 Task: Find connections with filter location Kharsia with filter topic #entrepreneursmindsetwith filter profile language French with filter current company Bayer with filter school K. K. Wagh Polytechnic with filter industry Community Development and Urban Planning with filter service category Headshot Photography with filter keywords title B2B Sales Specialist
Action: Mouse moved to (302, 195)
Screenshot: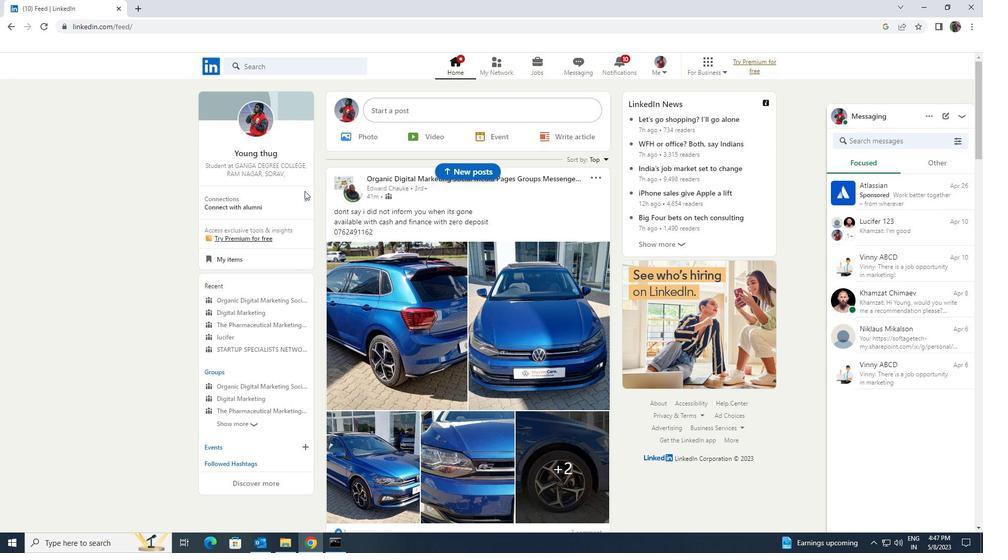 
Action: Mouse pressed left at (302, 195)
Screenshot: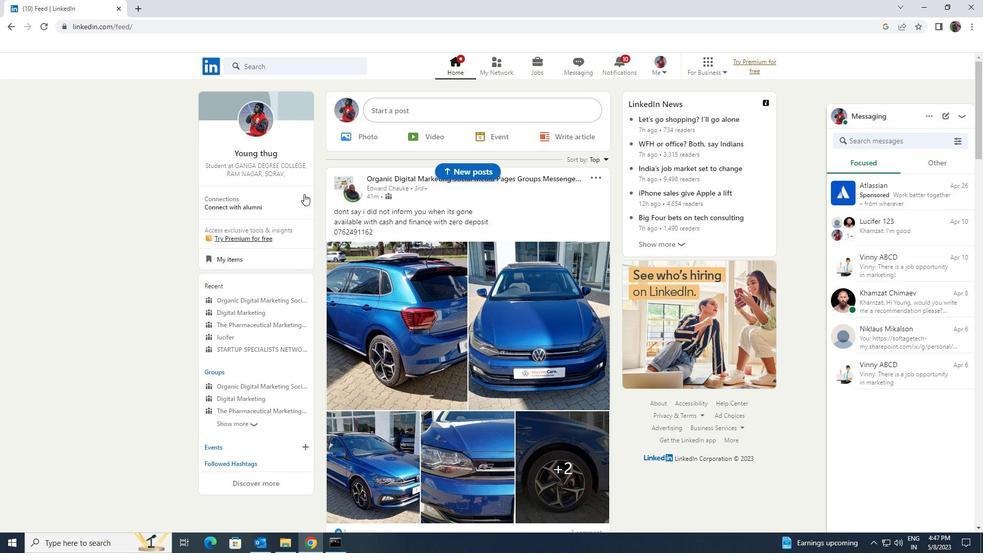 
Action: Mouse moved to (299, 129)
Screenshot: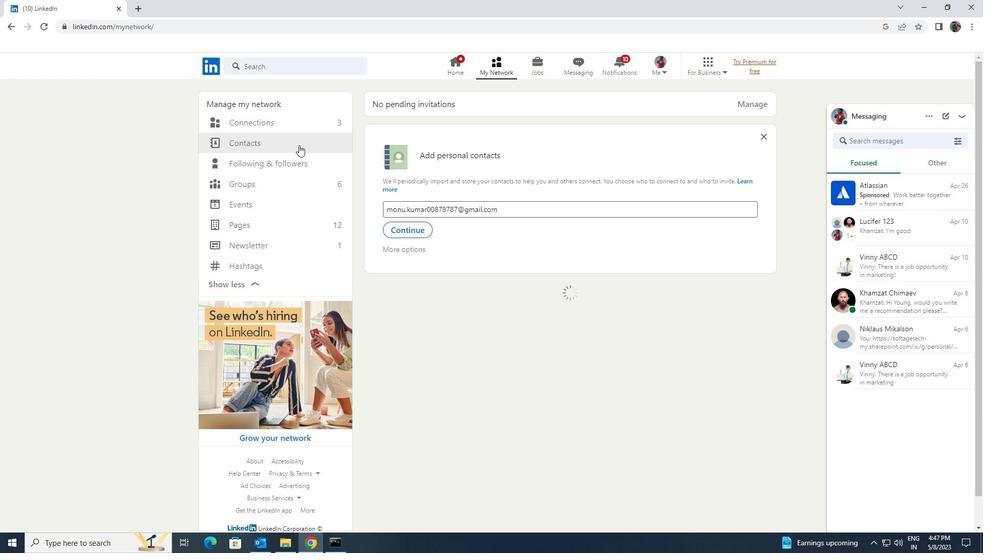
Action: Mouse pressed left at (299, 129)
Screenshot: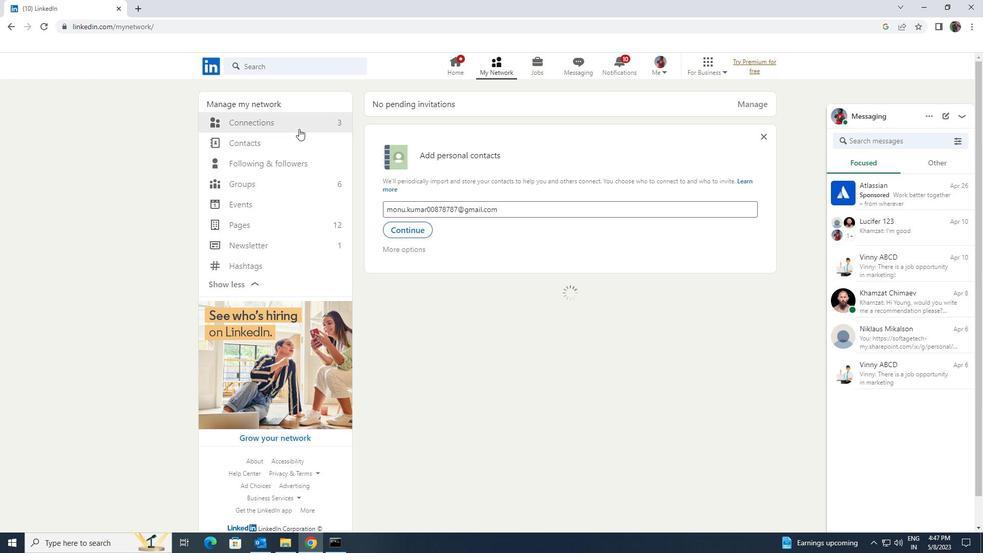 
Action: Mouse moved to (299, 125)
Screenshot: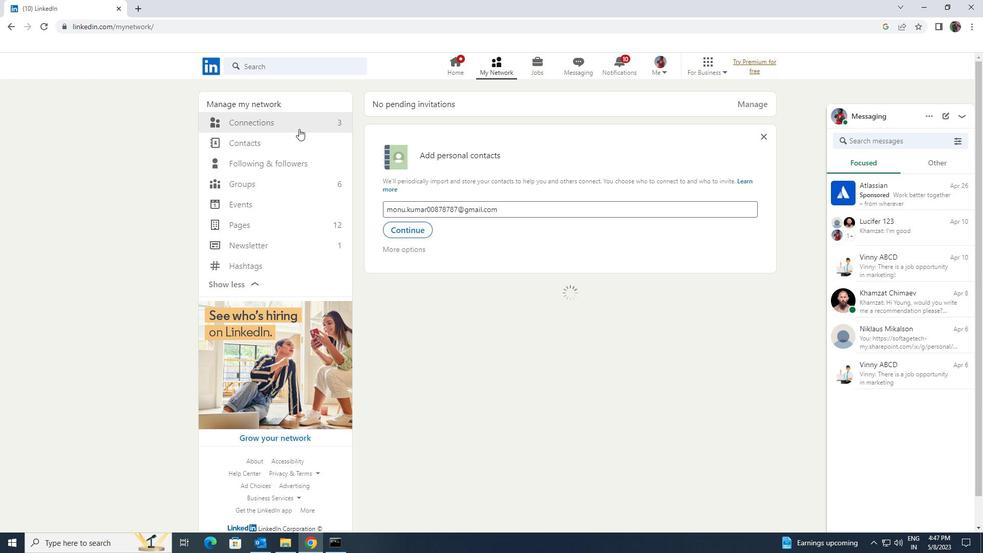 
Action: Mouse pressed left at (299, 125)
Screenshot: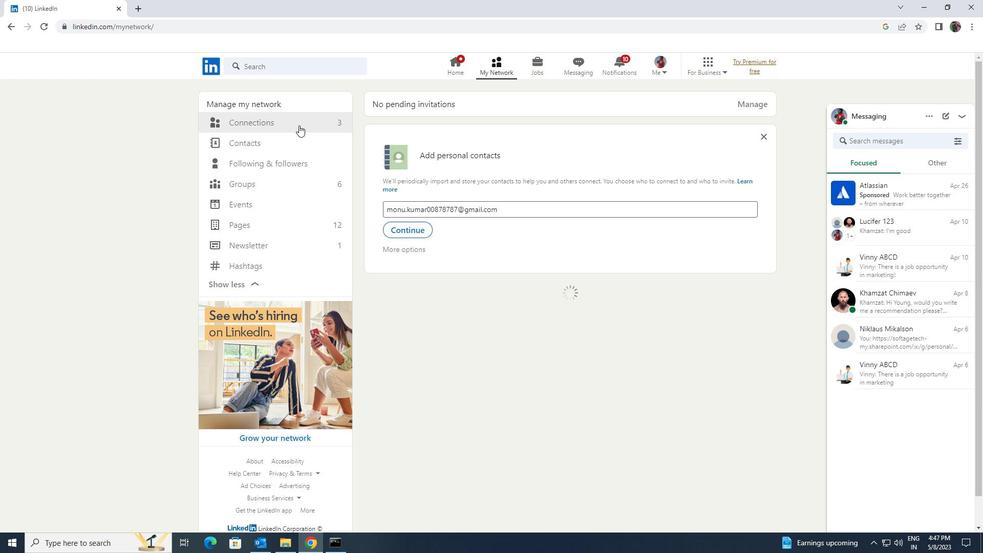 
Action: Mouse moved to (543, 124)
Screenshot: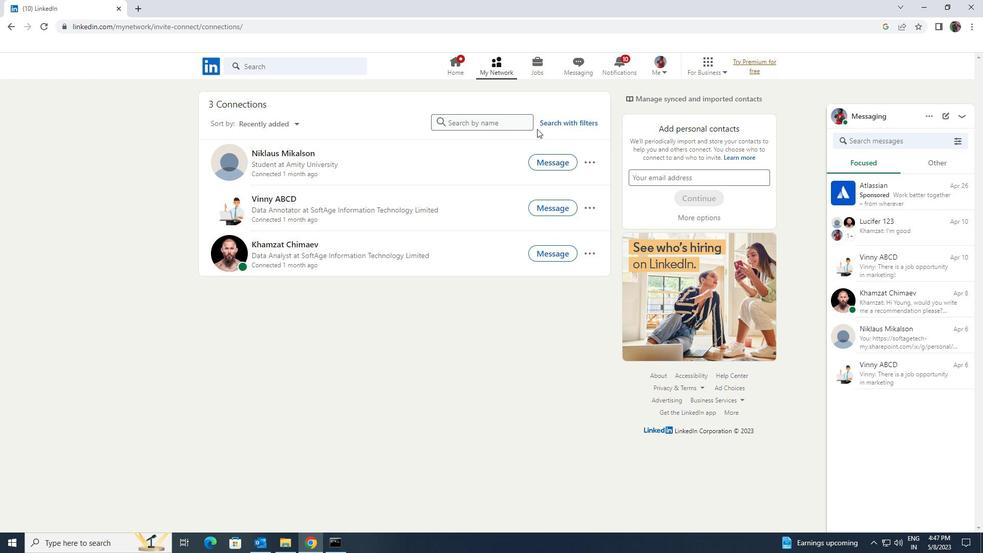 
Action: Mouse pressed left at (543, 124)
Screenshot: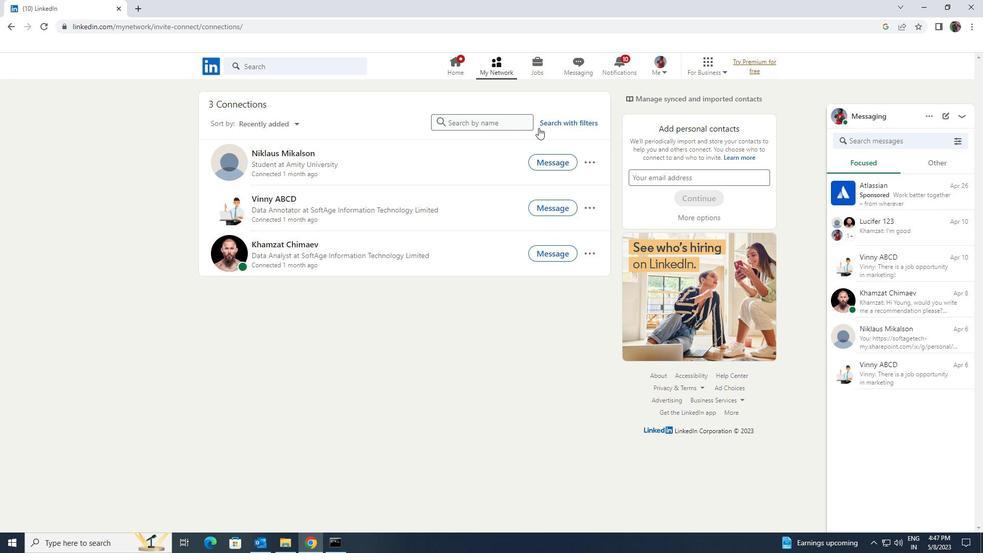 
Action: Mouse moved to (520, 97)
Screenshot: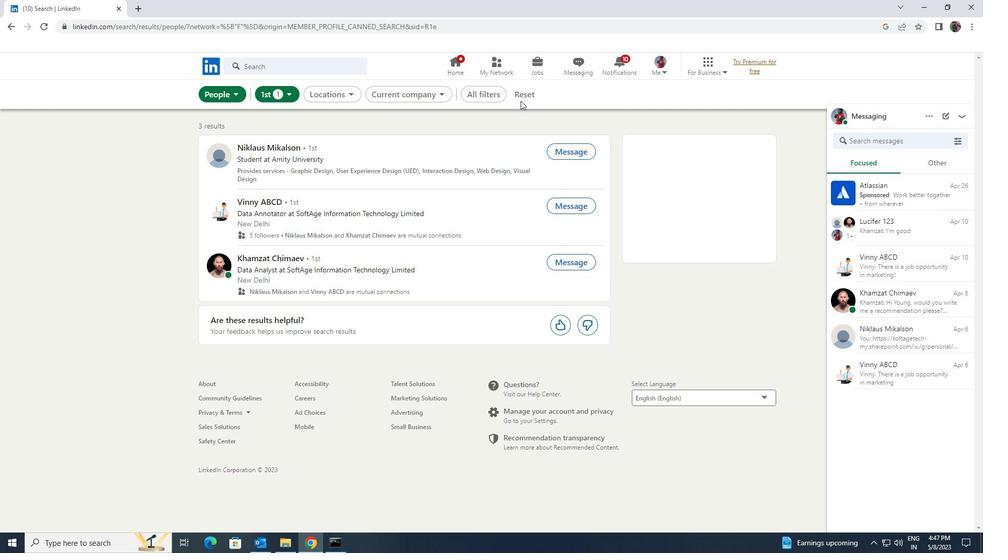 
Action: Mouse pressed left at (520, 97)
Screenshot: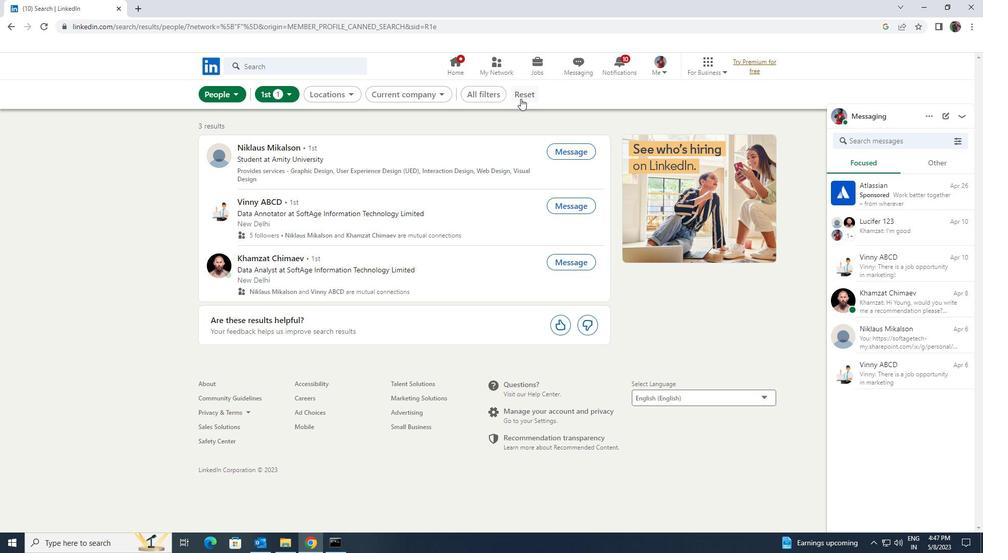 
Action: Mouse moved to (497, 98)
Screenshot: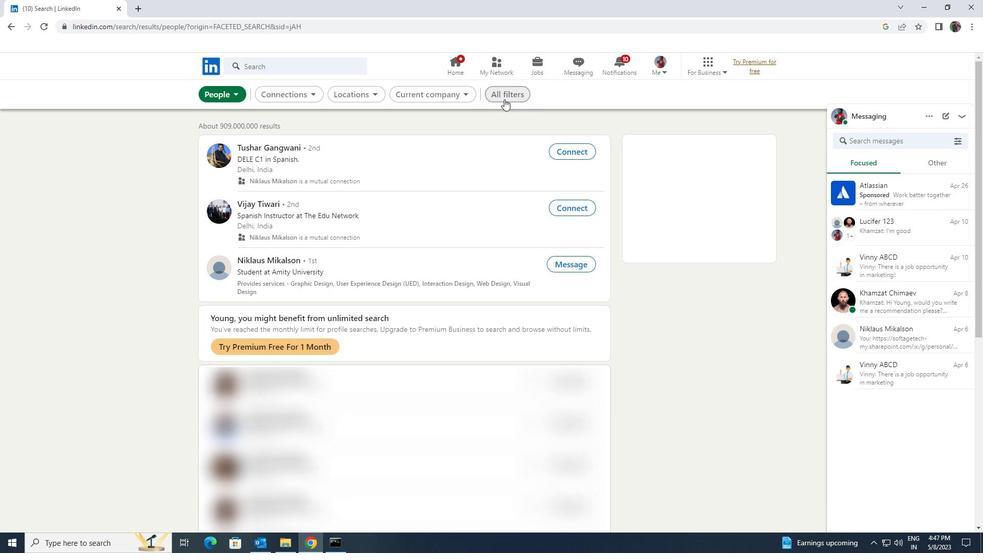 
Action: Mouse pressed left at (497, 98)
Screenshot: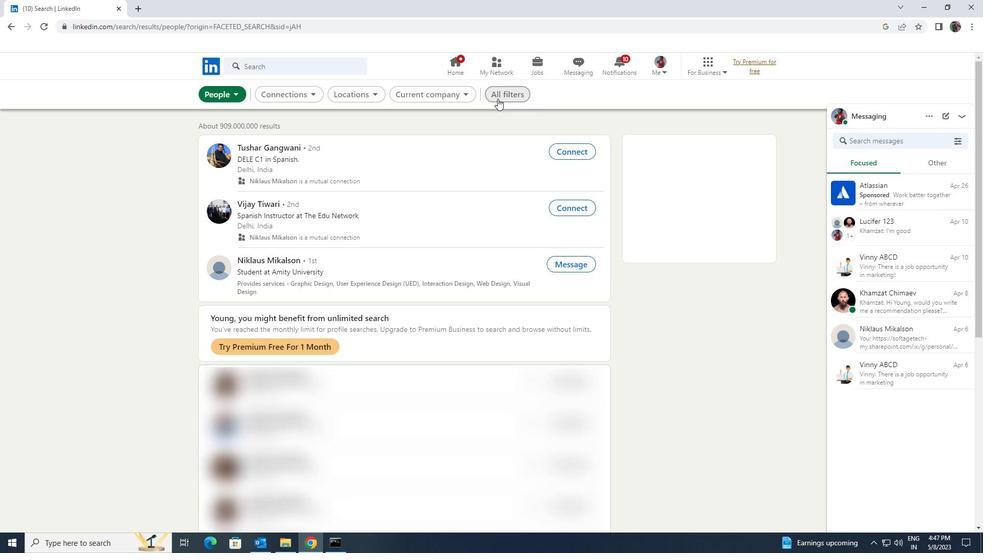 
Action: Mouse moved to (863, 403)
Screenshot: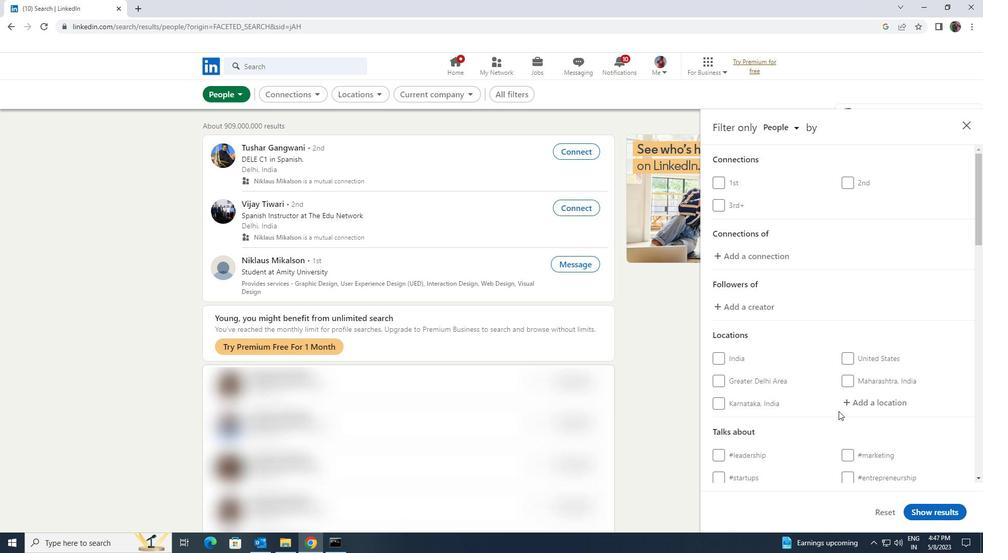 
Action: Mouse pressed left at (863, 403)
Screenshot: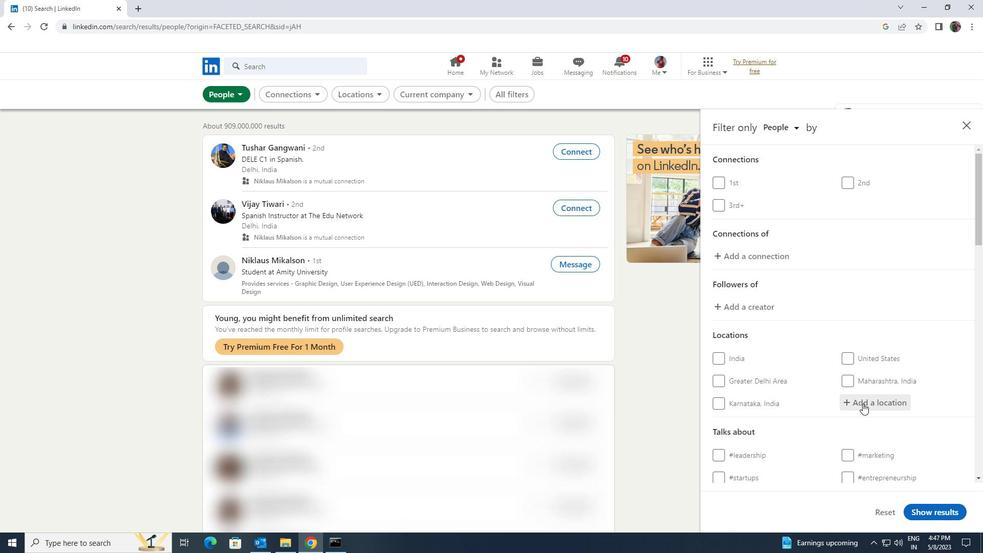 
Action: Key pressed <Key.shift><Key.shift>KHARIS<Key.backspace><Key.backspace>S
Screenshot: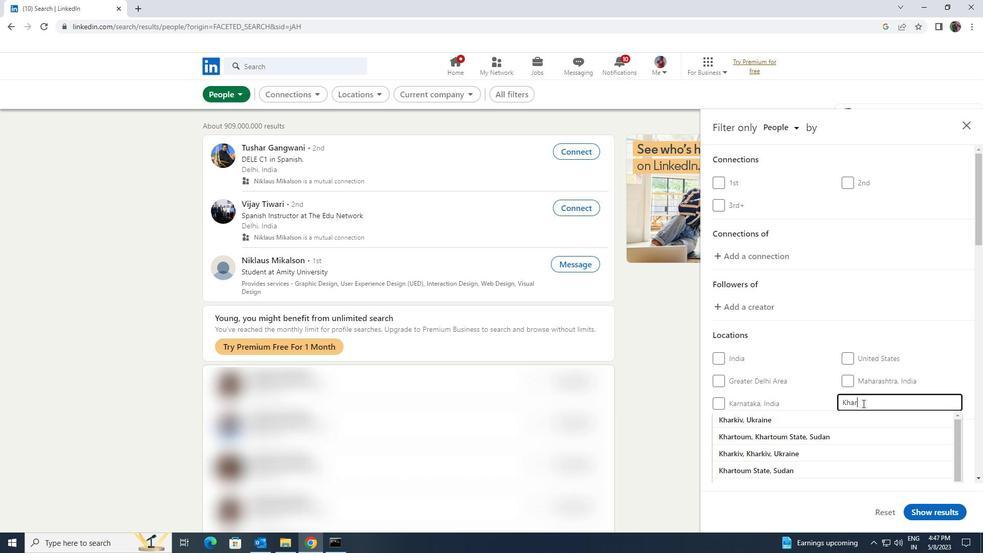 
Action: Mouse moved to (860, 413)
Screenshot: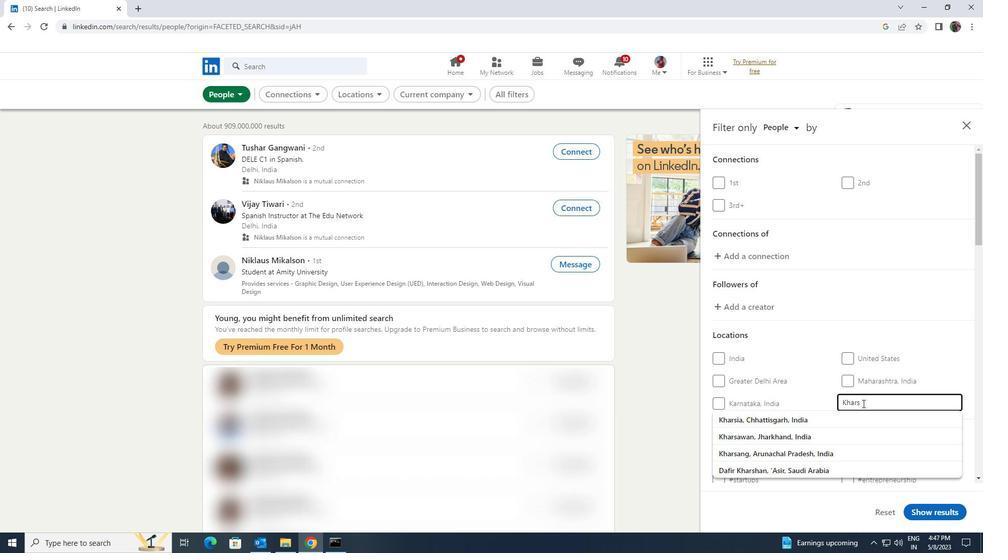 
Action: Mouse pressed left at (860, 413)
Screenshot: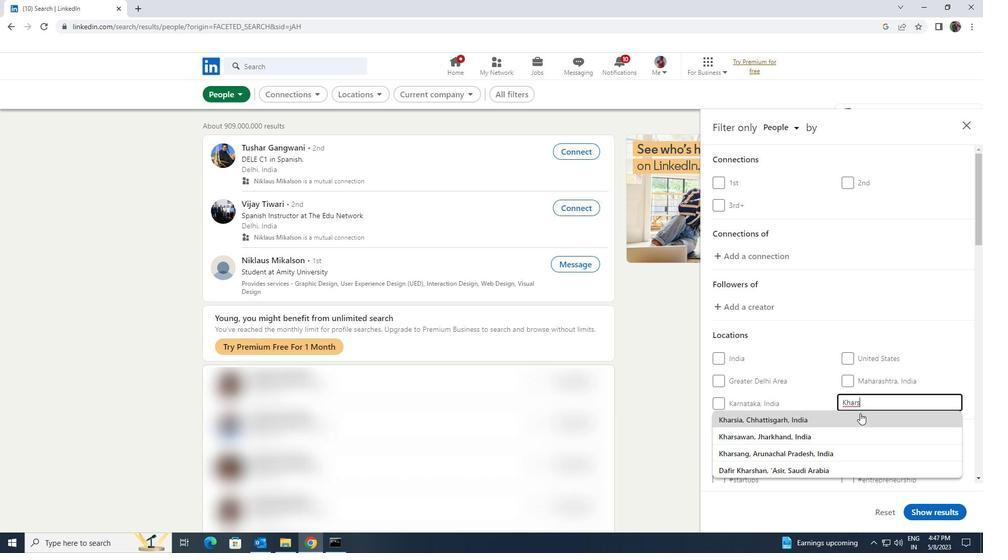
Action: Mouse moved to (857, 412)
Screenshot: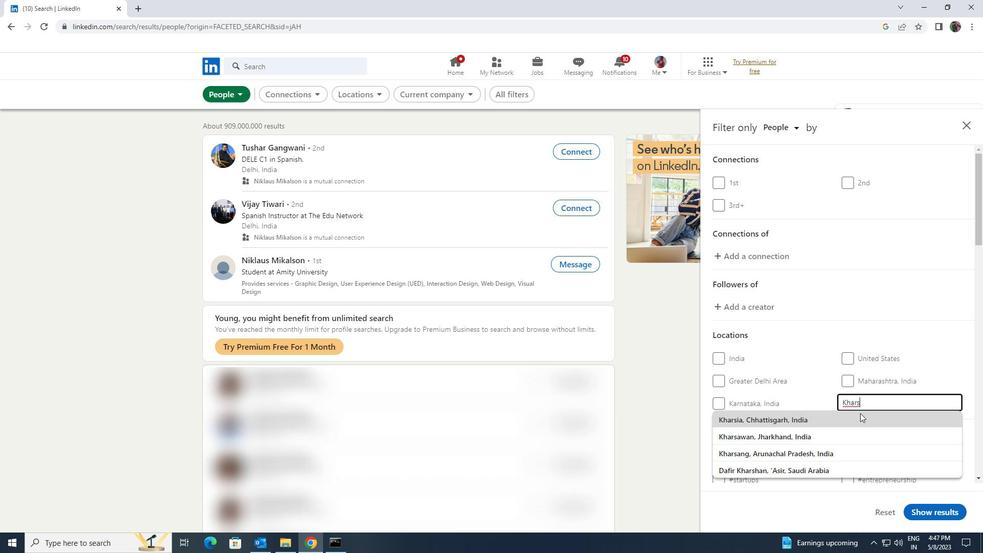 
Action: Mouse scrolled (857, 411) with delta (0, 0)
Screenshot: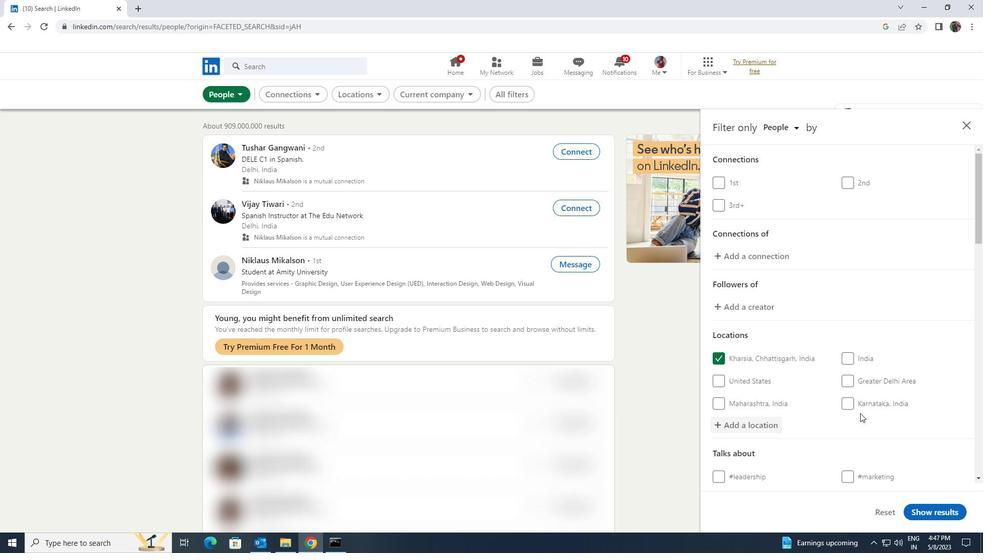 
Action: Mouse moved to (855, 412)
Screenshot: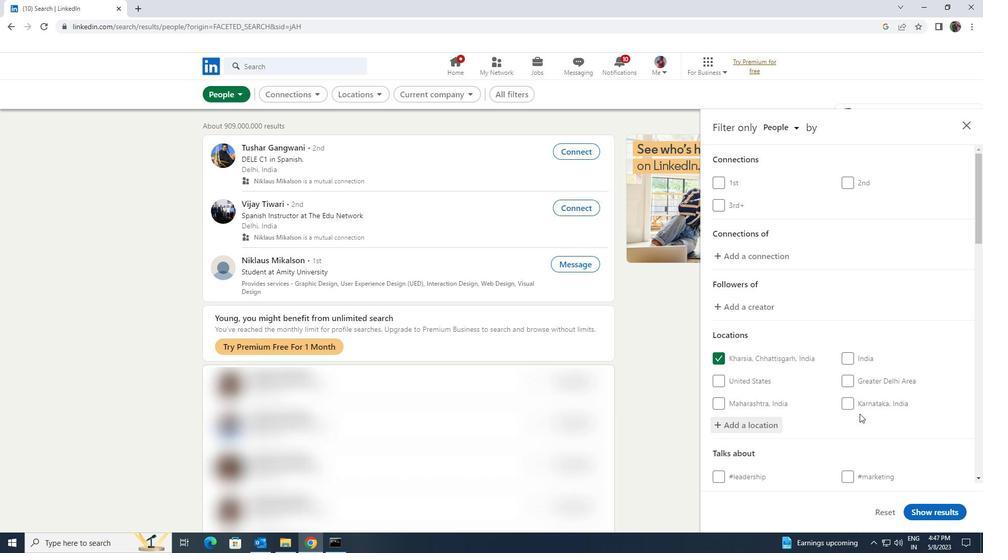 
Action: Mouse scrolled (855, 411) with delta (0, 0)
Screenshot: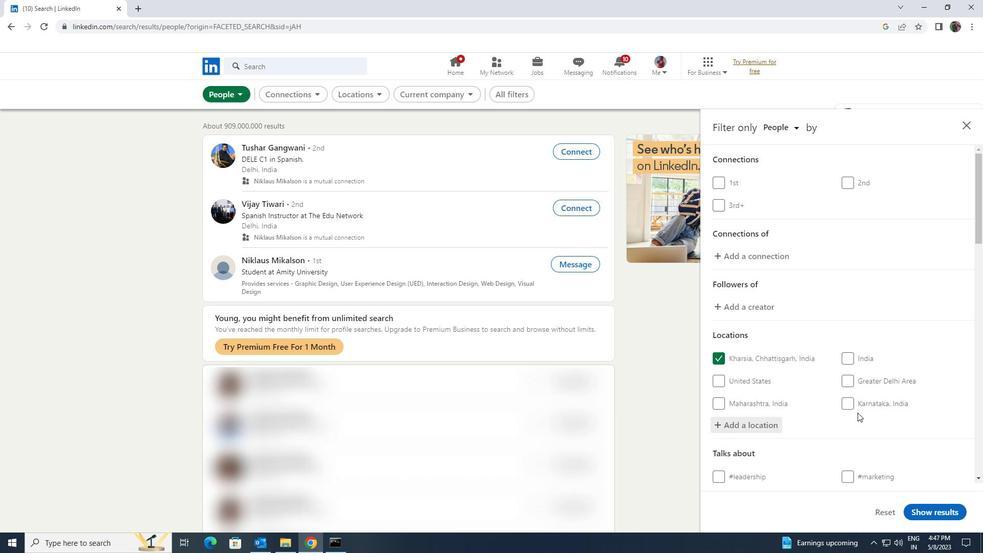 
Action: Mouse scrolled (855, 411) with delta (0, 0)
Screenshot: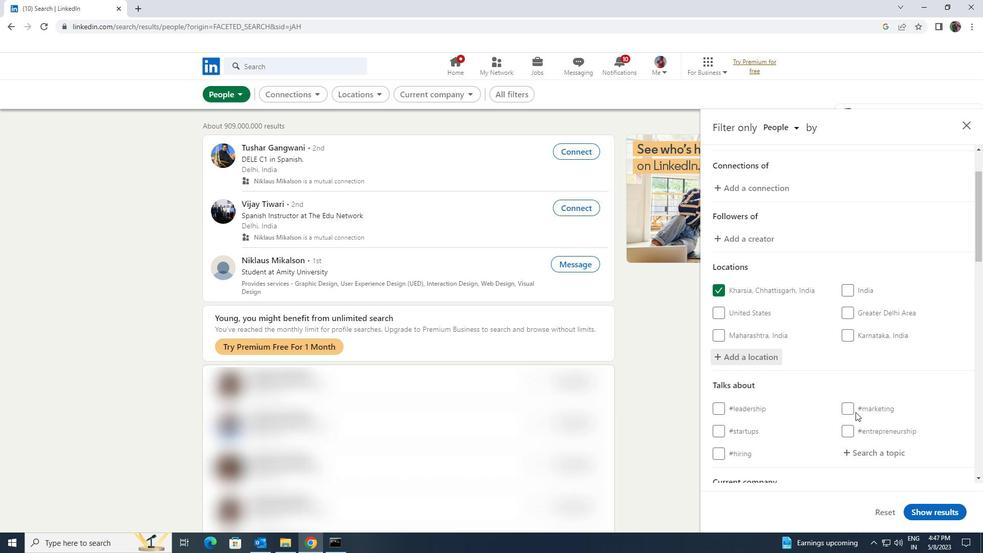 
Action: Mouse moved to (870, 374)
Screenshot: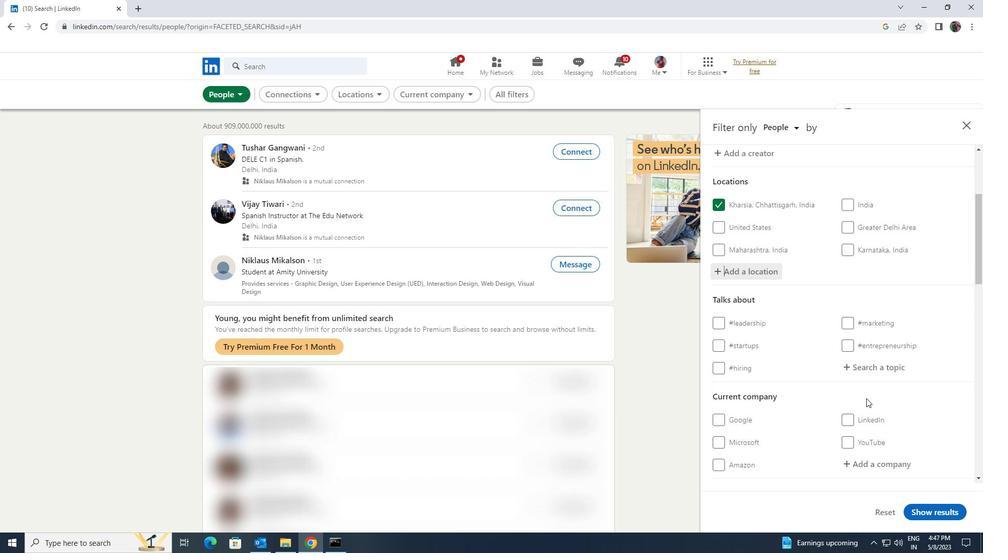
Action: Mouse pressed left at (870, 374)
Screenshot: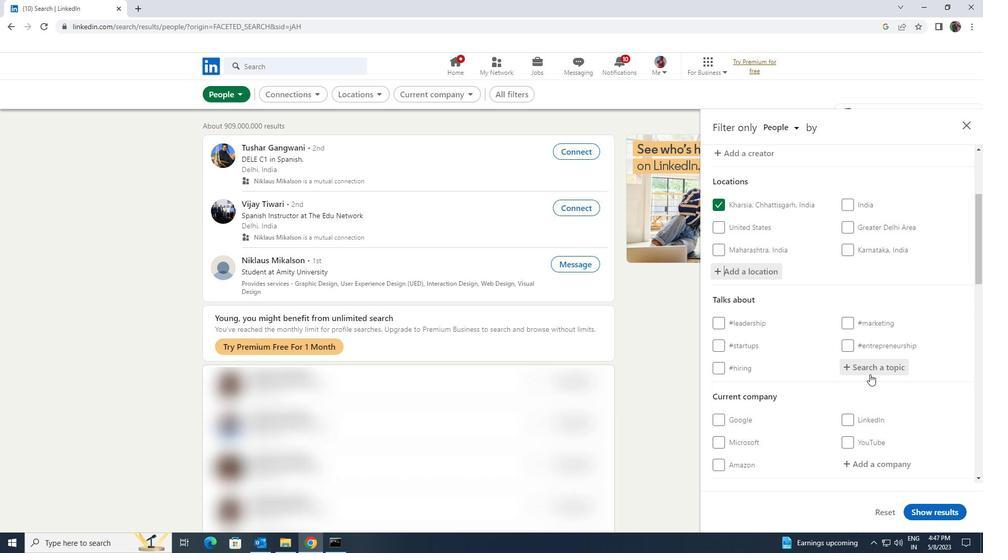 
Action: Key pressed <Key.shift><Key.shift><Key.shift><Key.shift><Key.shift><Key.shift><Key.shift><Key.shift>ENTR
Screenshot: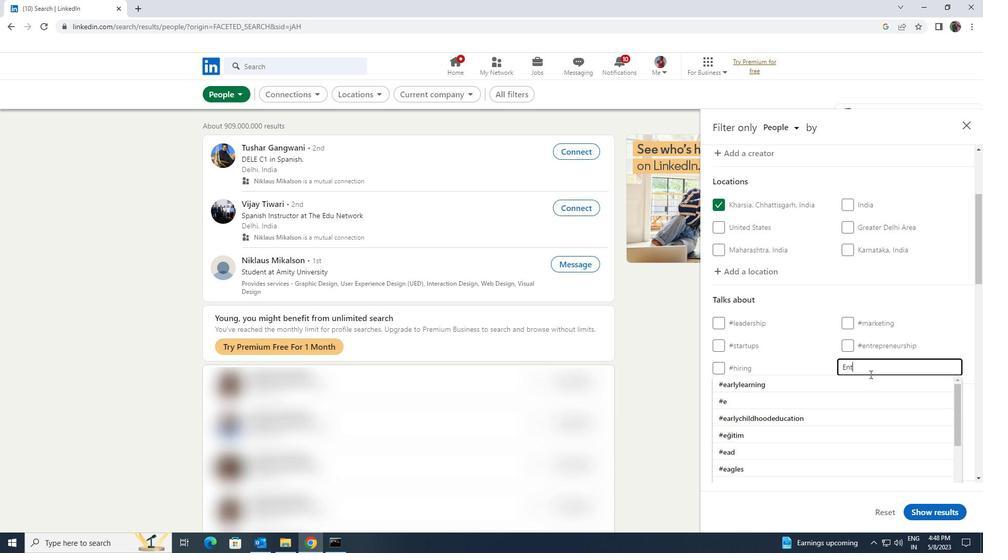 
Action: Mouse scrolled (870, 373) with delta (0, 0)
Screenshot: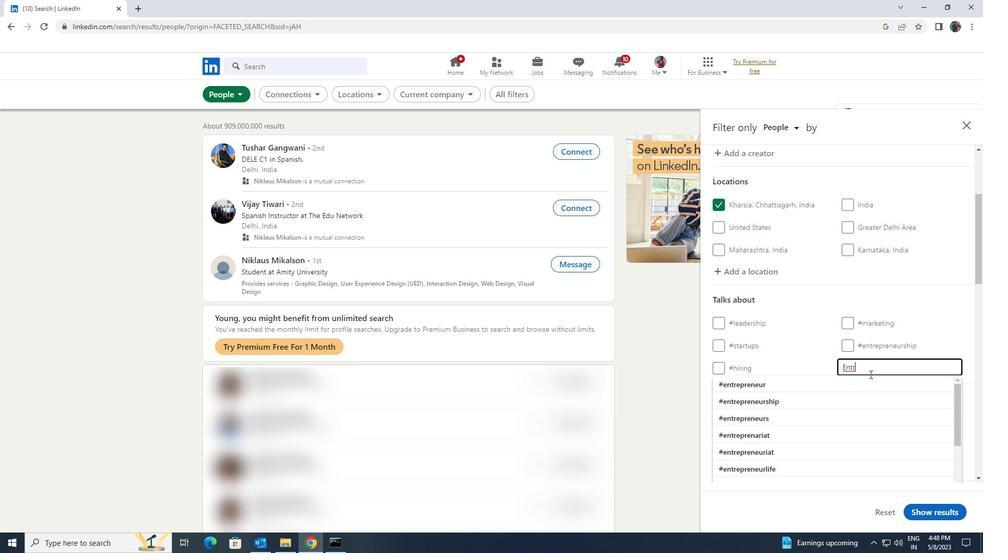 
Action: Mouse moved to (856, 444)
Screenshot: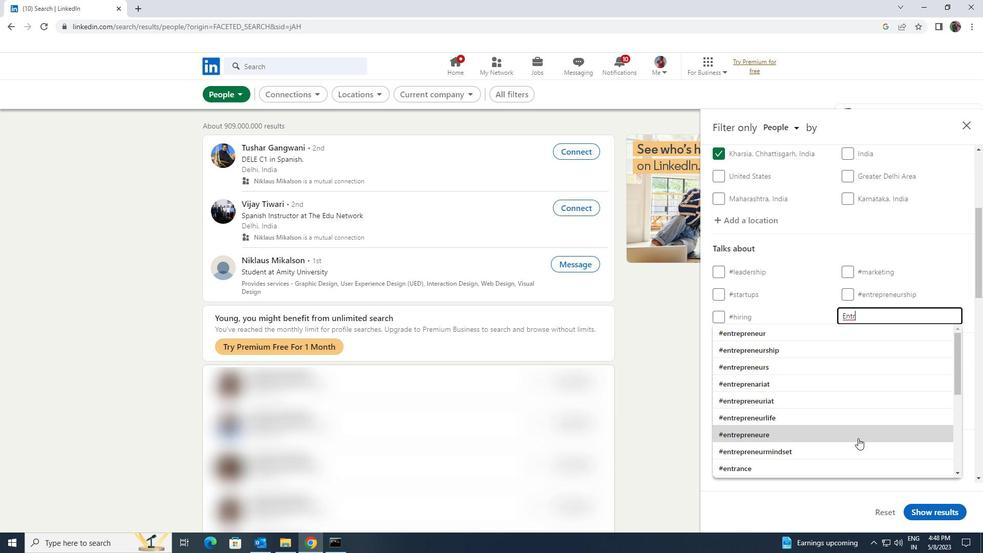 
Action: Mouse pressed left at (856, 444)
Screenshot: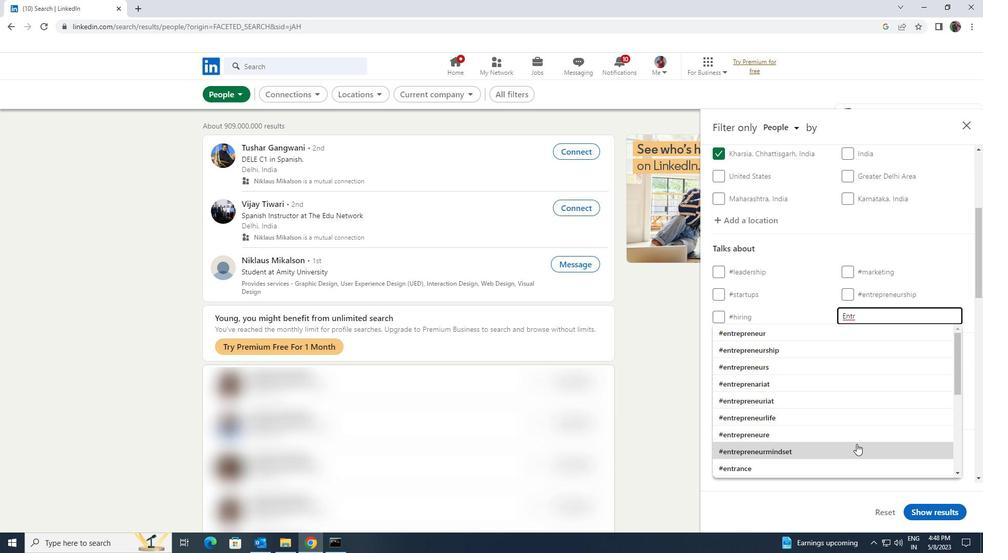 
Action: Mouse moved to (856, 437)
Screenshot: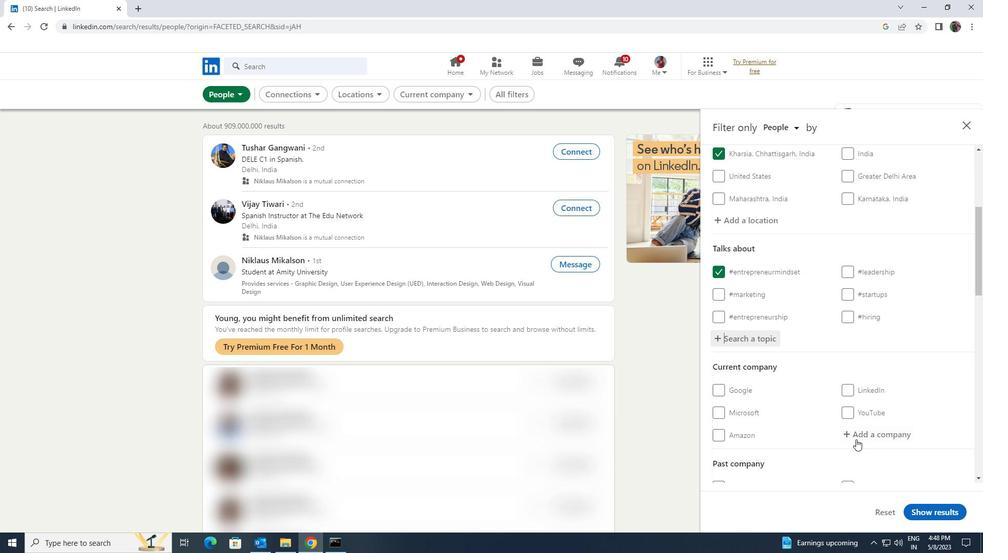 
Action: Mouse scrolled (856, 436) with delta (0, 0)
Screenshot: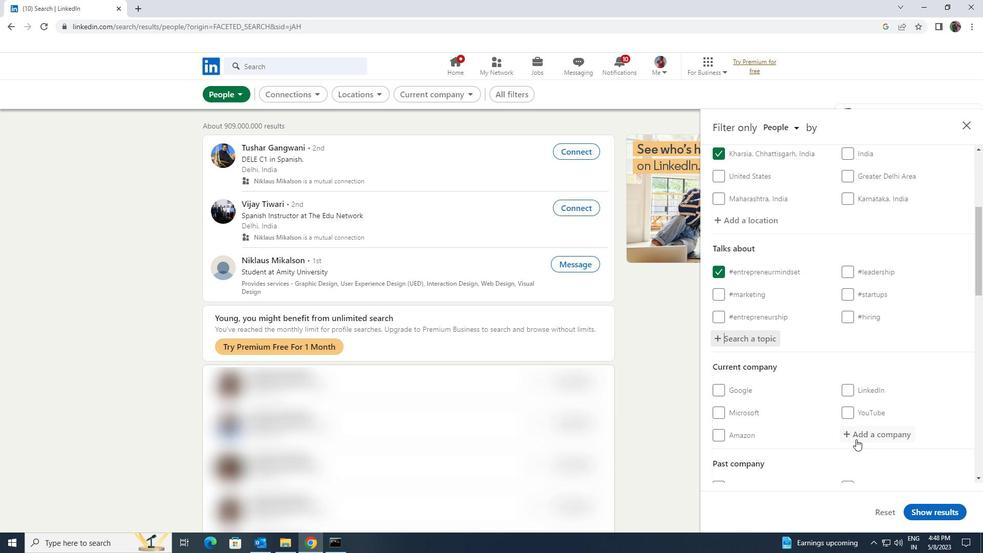 
Action: Mouse scrolled (856, 436) with delta (0, 0)
Screenshot: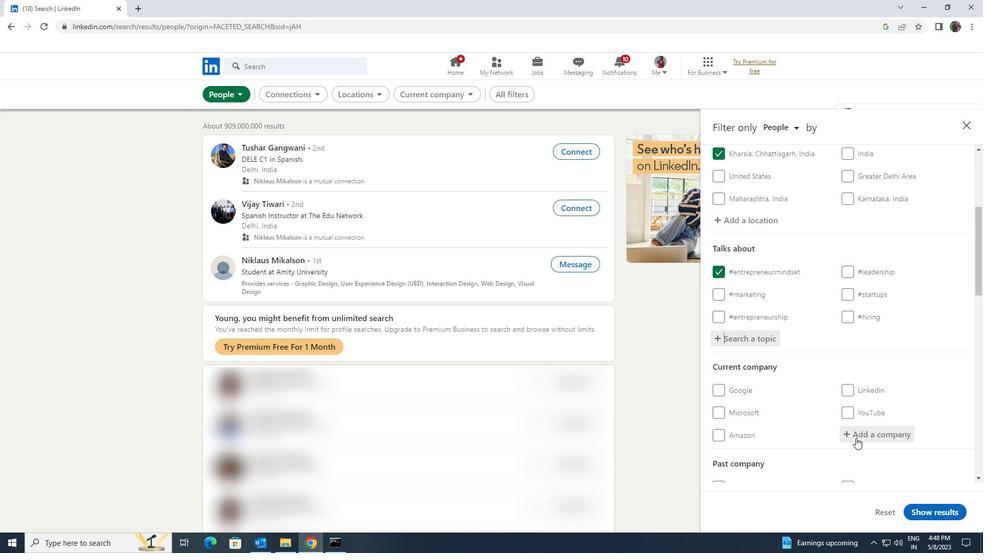 
Action: Mouse moved to (857, 435)
Screenshot: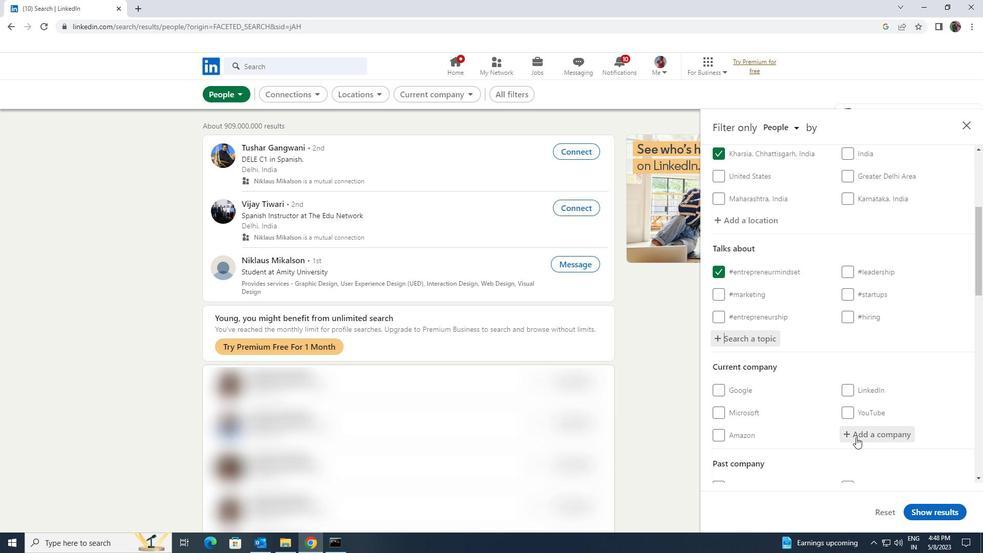 
Action: Mouse scrolled (857, 435) with delta (0, 0)
Screenshot: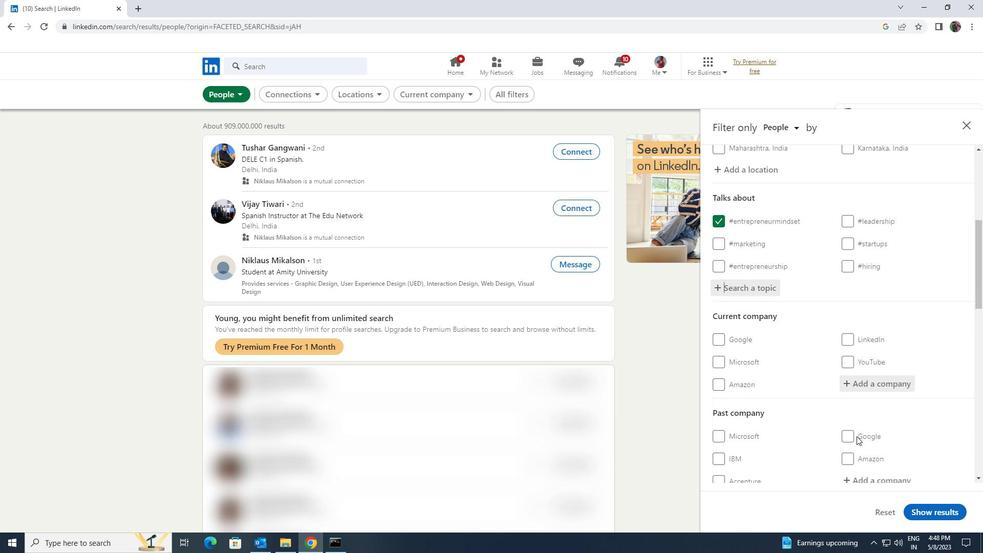 
Action: Mouse moved to (857, 434)
Screenshot: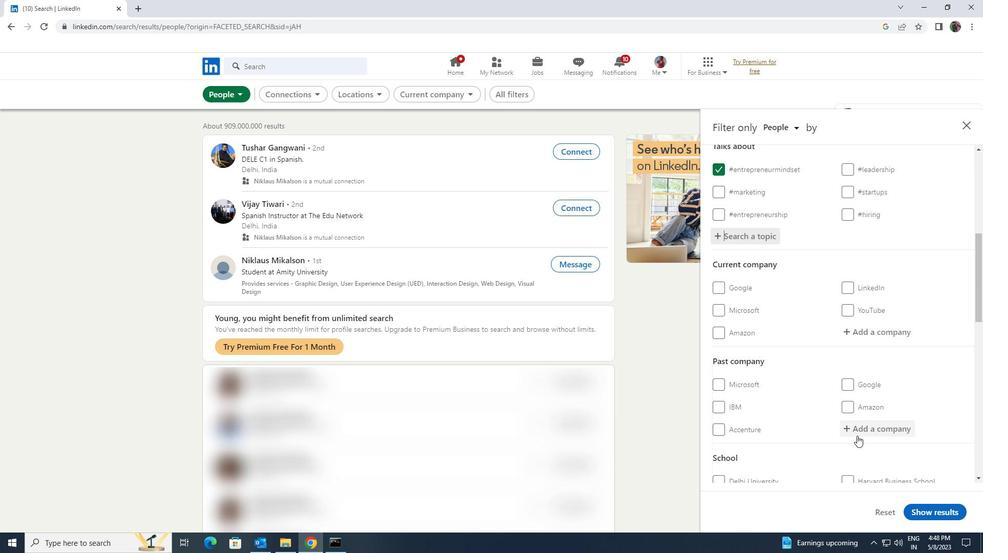 
Action: Mouse scrolled (857, 433) with delta (0, 0)
Screenshot: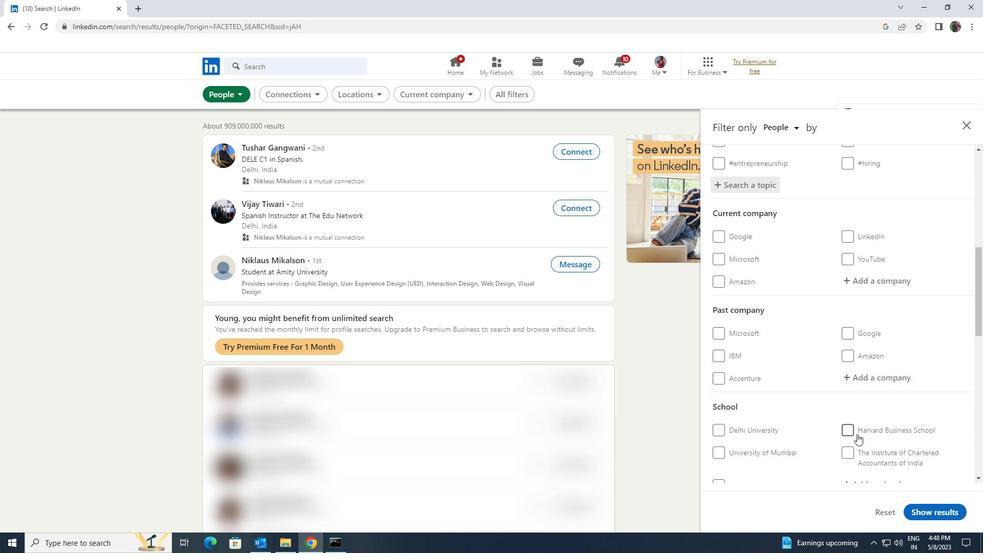 
Action: Mouse scrolled (857, 433) with delta (0, 0)
Screenshot: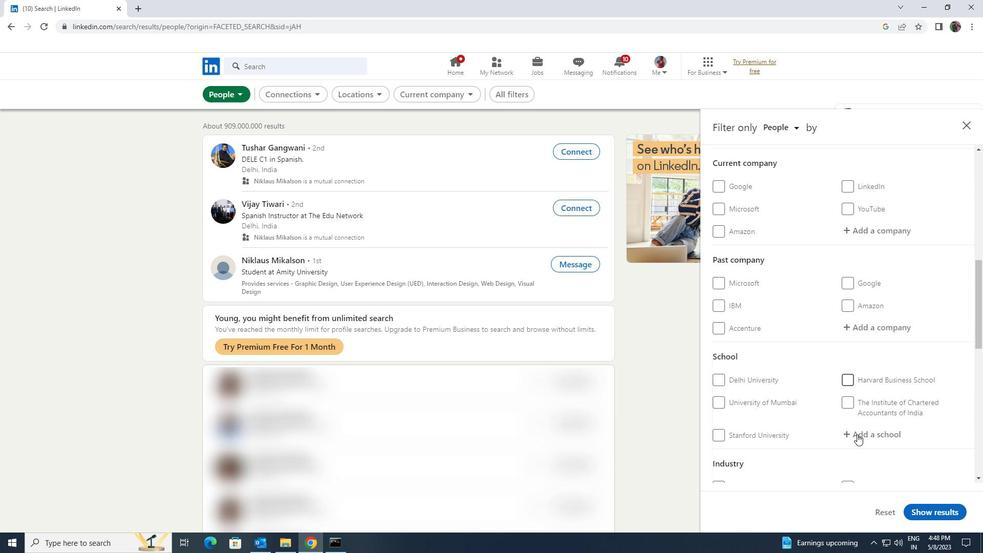 
Action: Mouse scrolled (857, 433) with delta (0, 0)
Screenshot: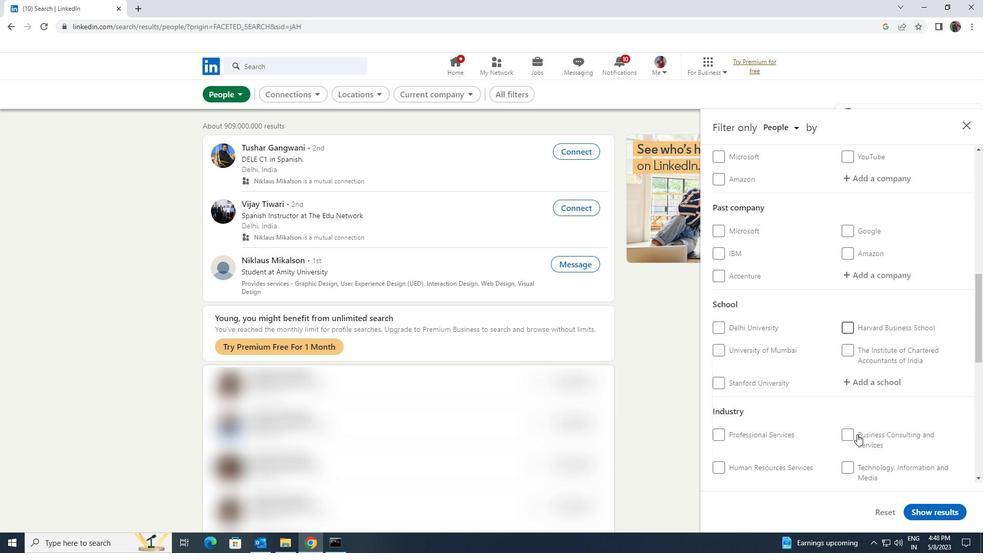
Action: Mouse scrolled (857, 433) with delta (0, 0)
Screenshot: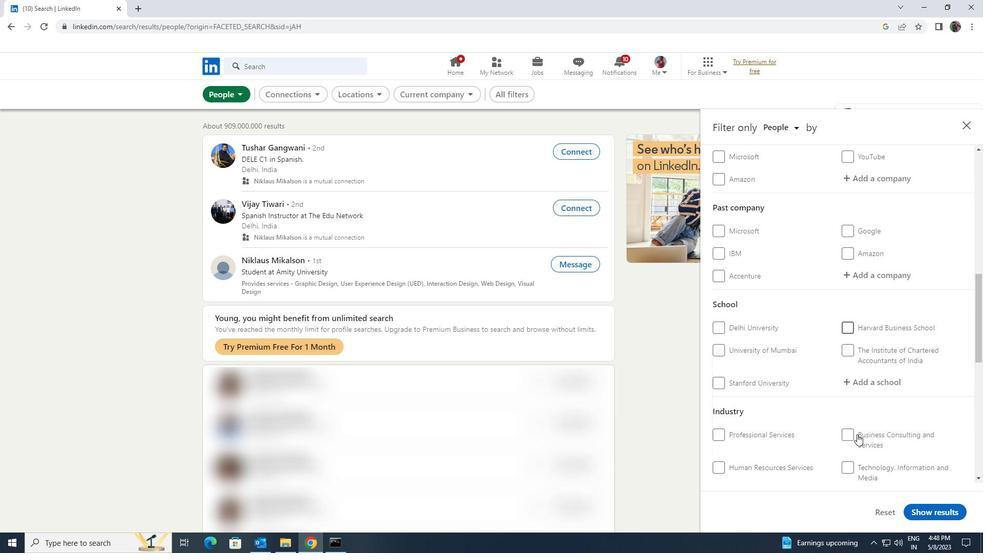 
Action: Mouse scrolled (857, 433) with delta (0, 0)
Screenshot: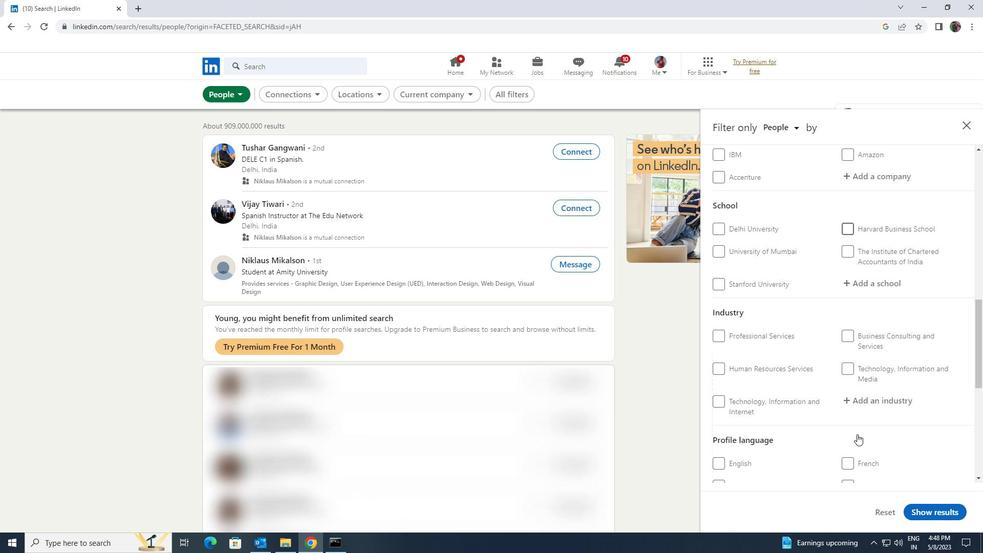 
Action: Mouse scrolled (857, 433) with delta (0, 0)
Screenshot: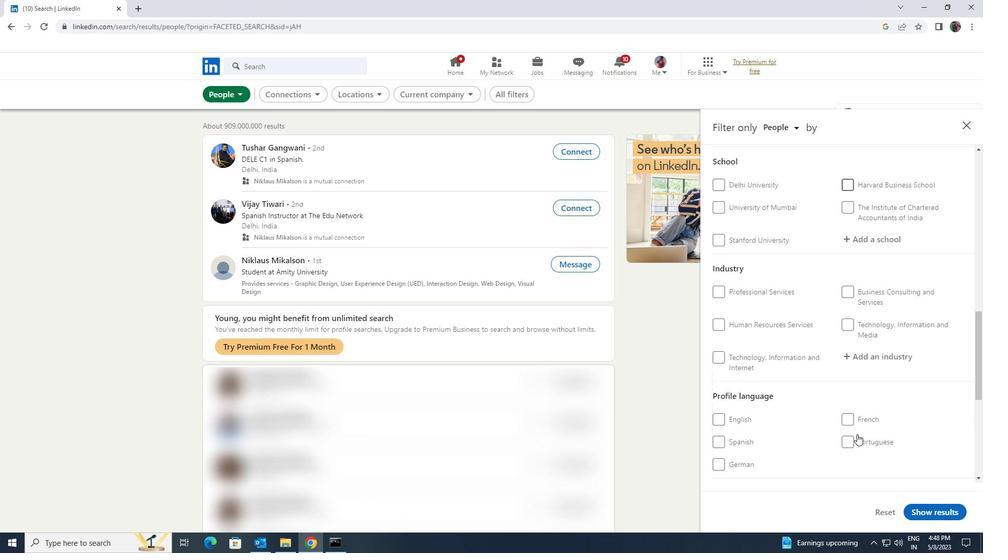 
Action: Mouse moved to (850, 361)
Screenshot: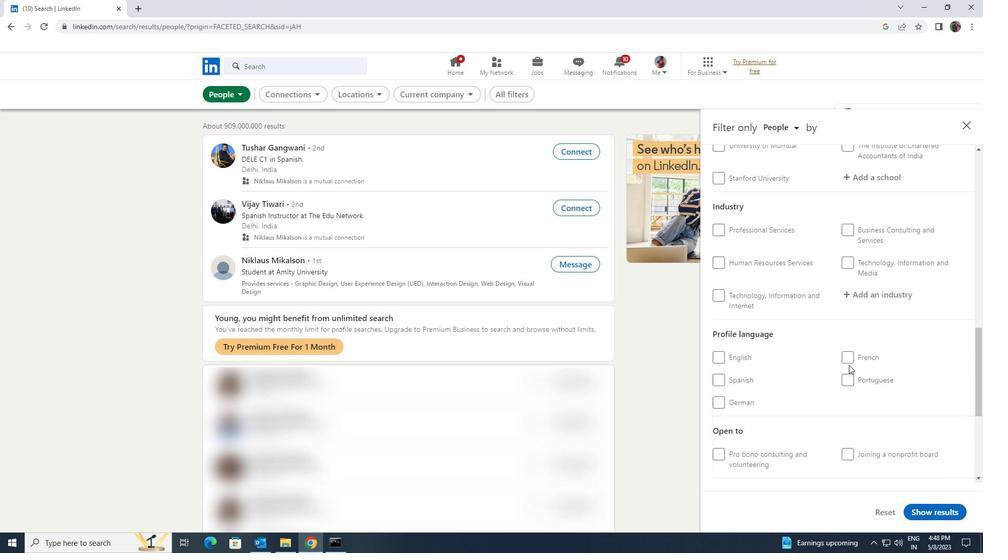 
Action: Mouse pressed left at (850, 361)
Screenshot: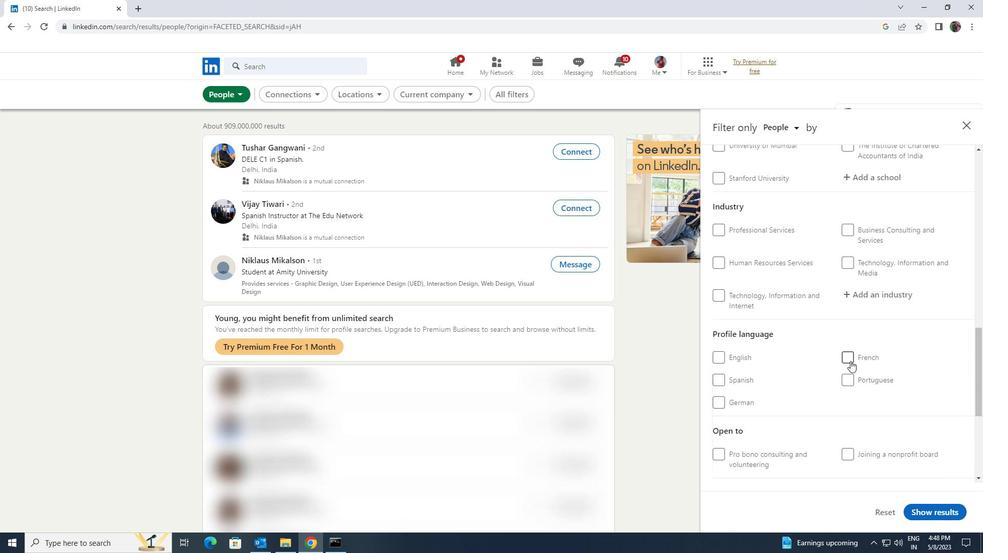 
Action: Mouse moved to (850, 360)
Screenshot: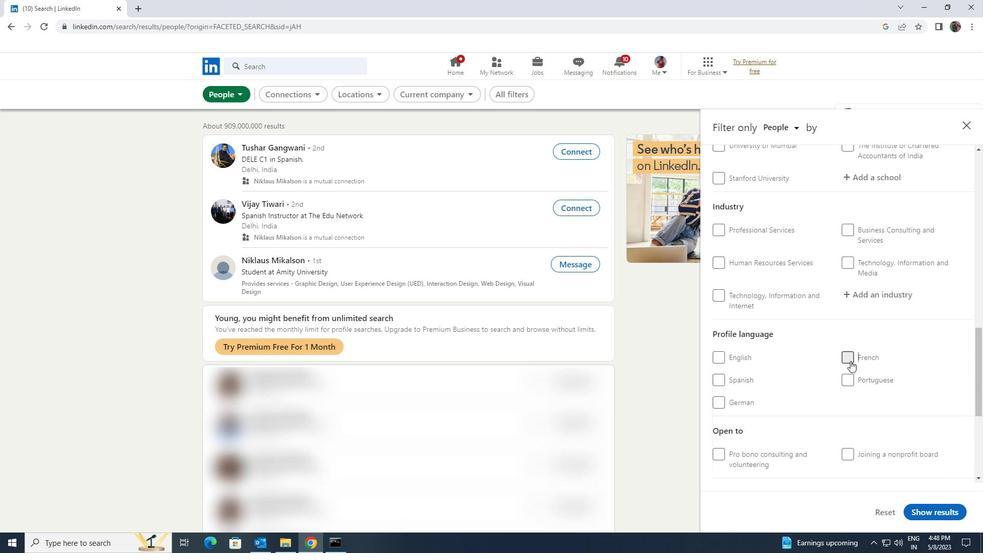 
Action: Mouse scrolled (850, 361) with delta (0, 0)
Screenshot: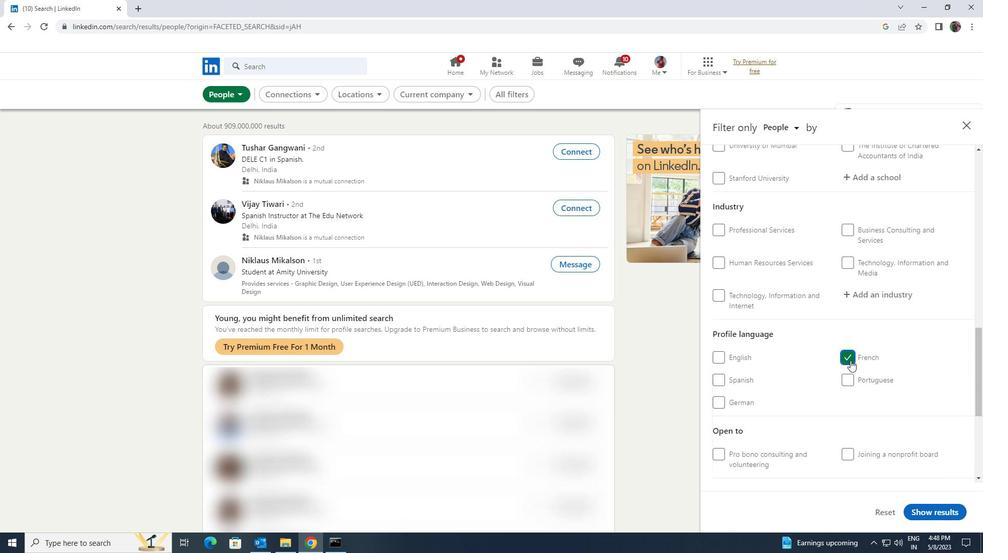 
Action: Mouse scrolled (850, 361) with delta (0, 0)
Screenshot: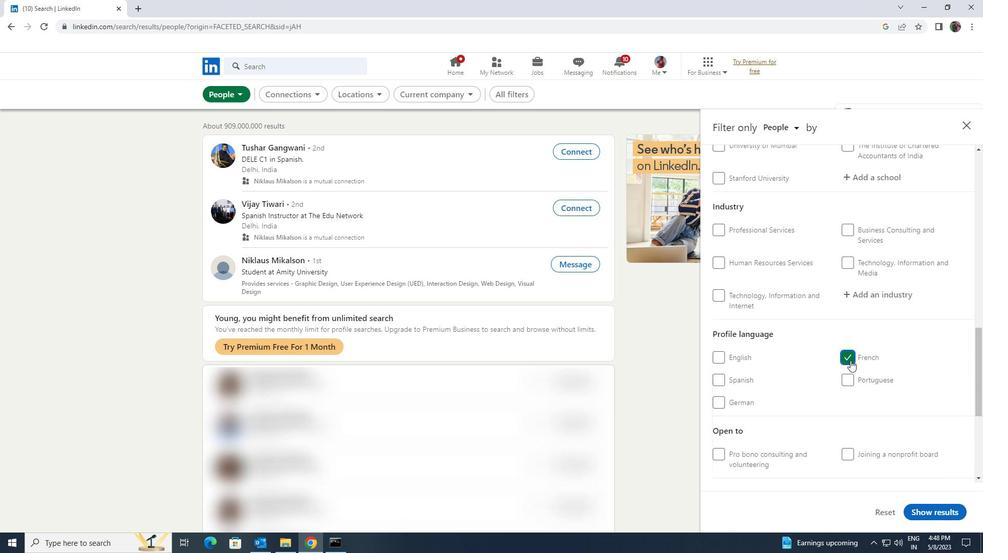 
Action: Mouse scrolled (850, 361) with delta (0, 0)
Screenshot: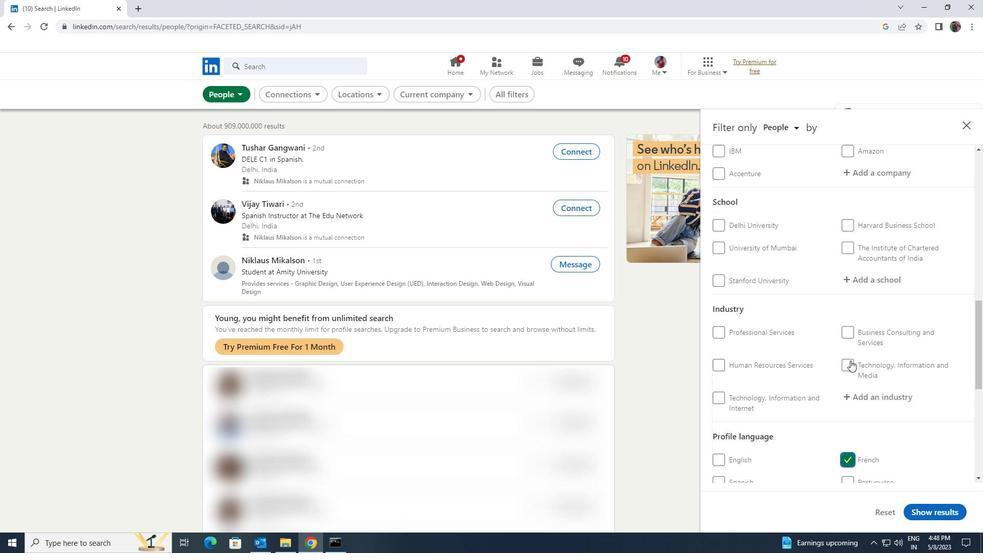 
Action: Mouse scrolled (850, 361) with delta (0, 0)
Screenshot: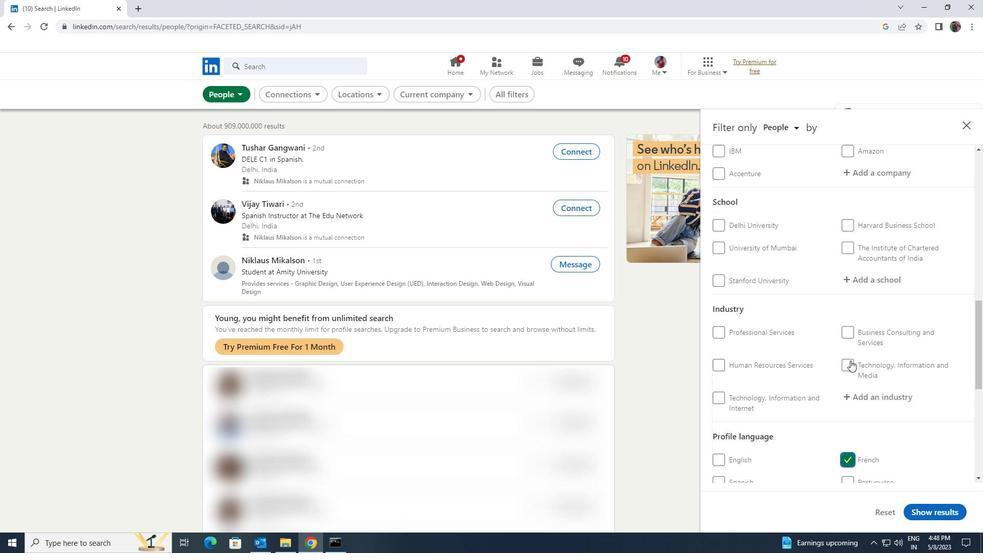 
Action: Mouse scrolled (850, 361) with delta (0, 0)
Screenshot: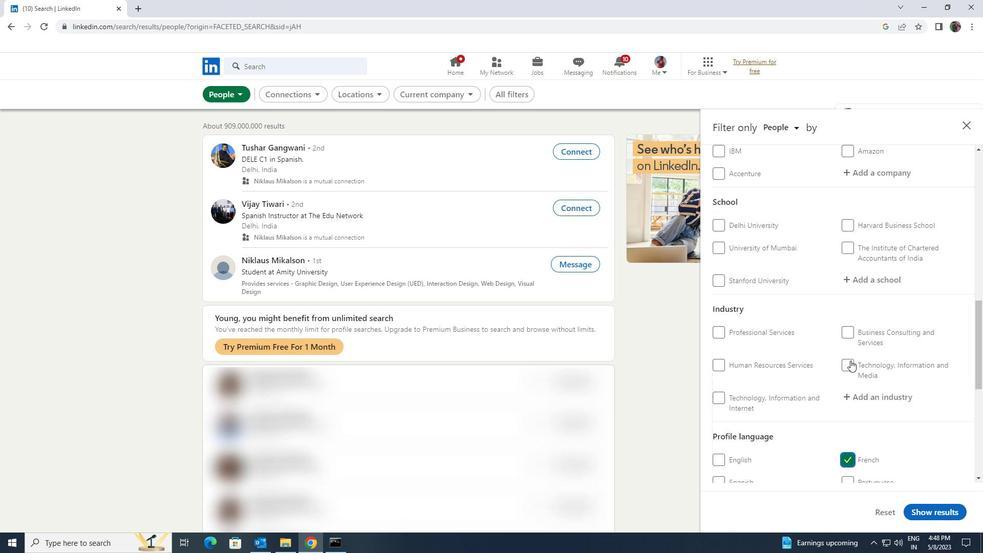 
Action: Mouse scrolled (850, 361) with delta (0, 0)
Screenshot: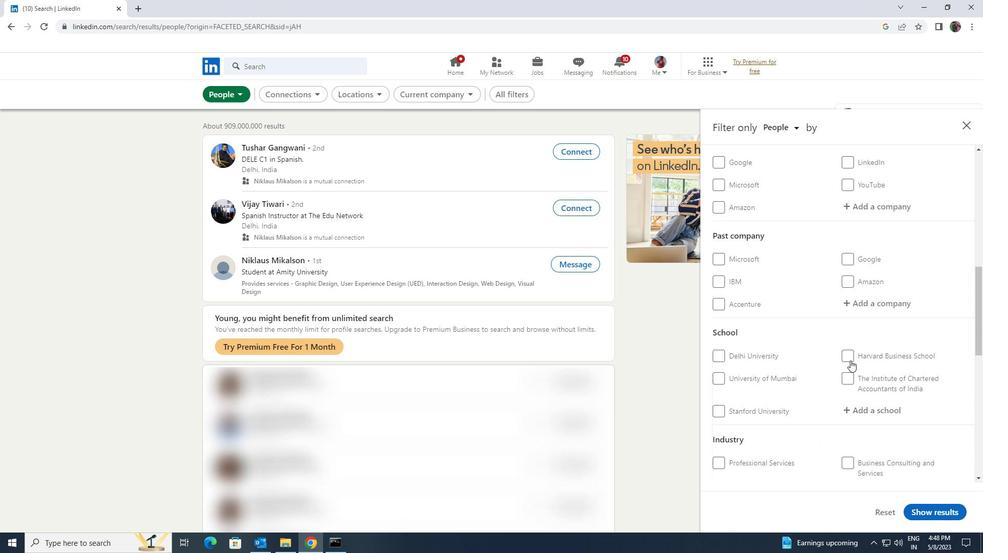 
Action: Mouse scrolled (850, 361) with delta (0, 0)
Screenshot: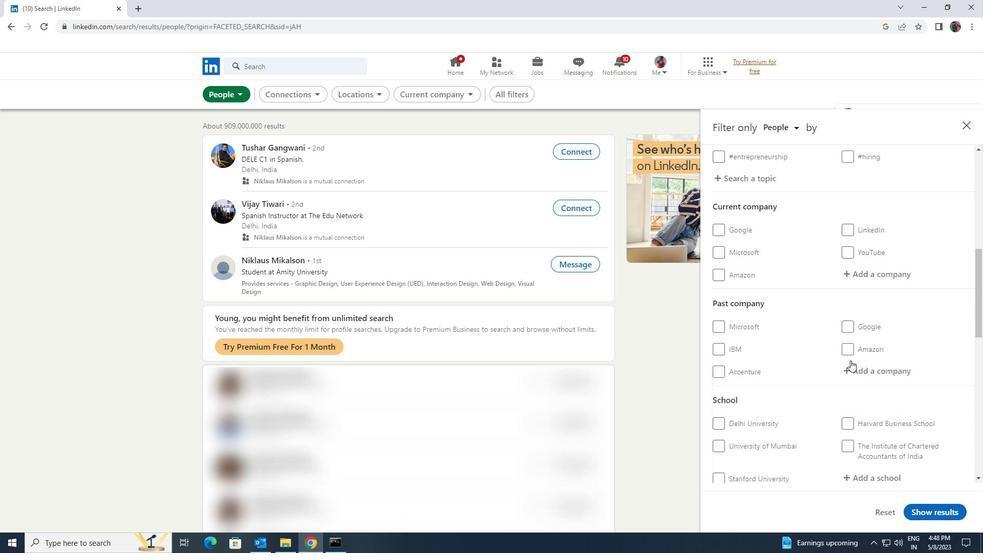 
Action: Mouse scrolled (850, 361) with delta (0, 0)
Screenshot: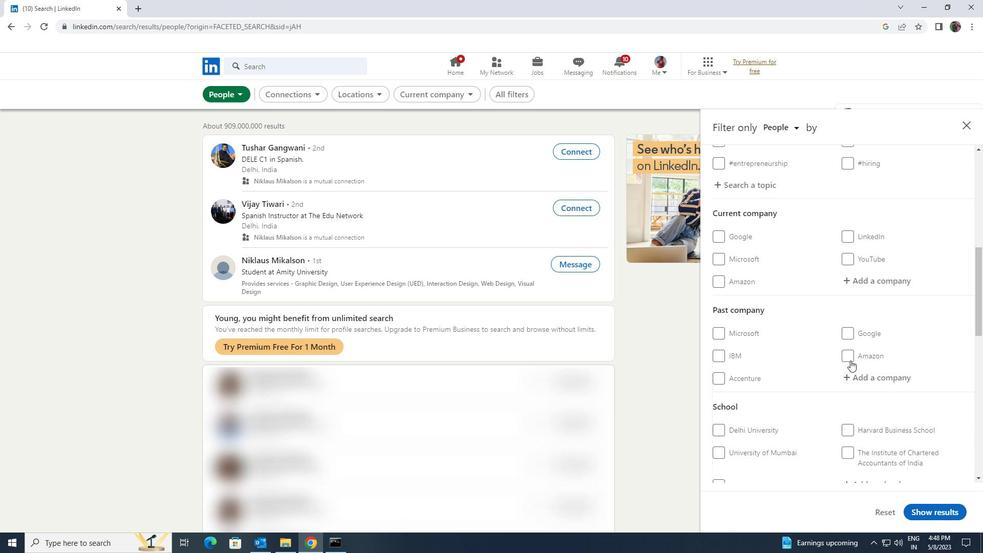 
Action: Mouse moved to (851, 380)
Screenshot: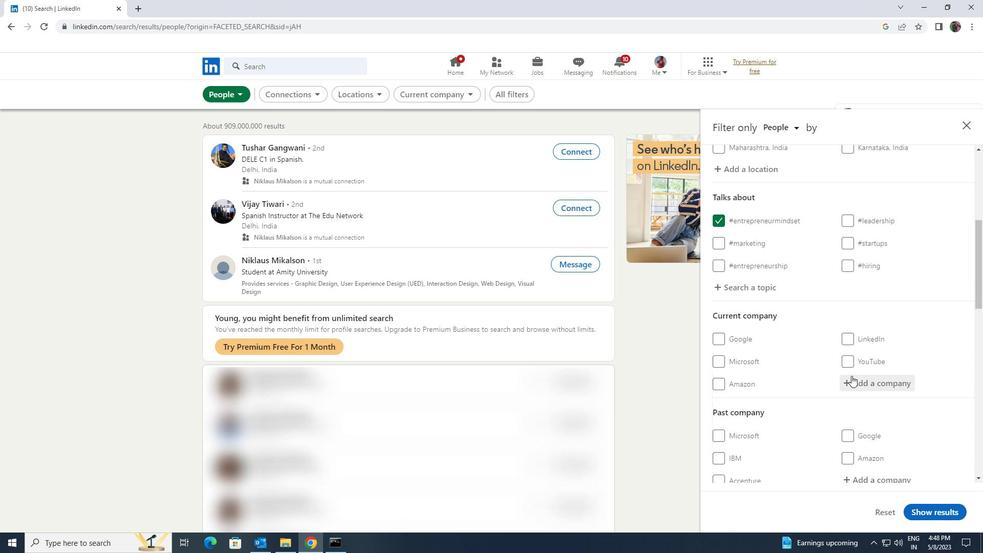 
Action: Mouse pressed left at (851, 380)
Screenshot: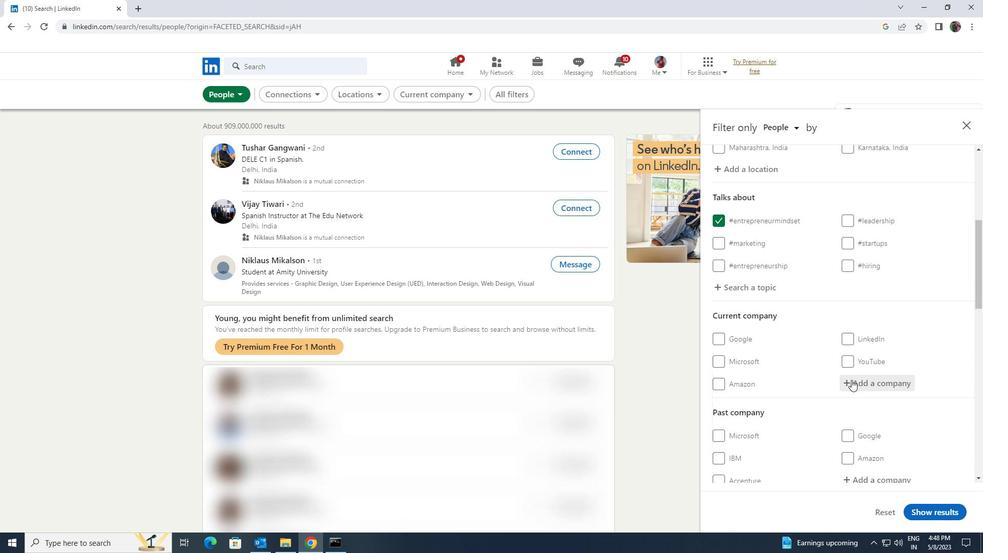 
Action: Key pressed <Key.shift><Key.shift><Key.shift><Key.shift><Key.shift><Key.shift><Key.shift><Key.shift><Key.shift><Key.shift><Key.shift><Key.shift><Key.shift><Key.shift>K.<Key.shift>K<Key.space><Key.shift><Key.shift>WAGH
Screenshot: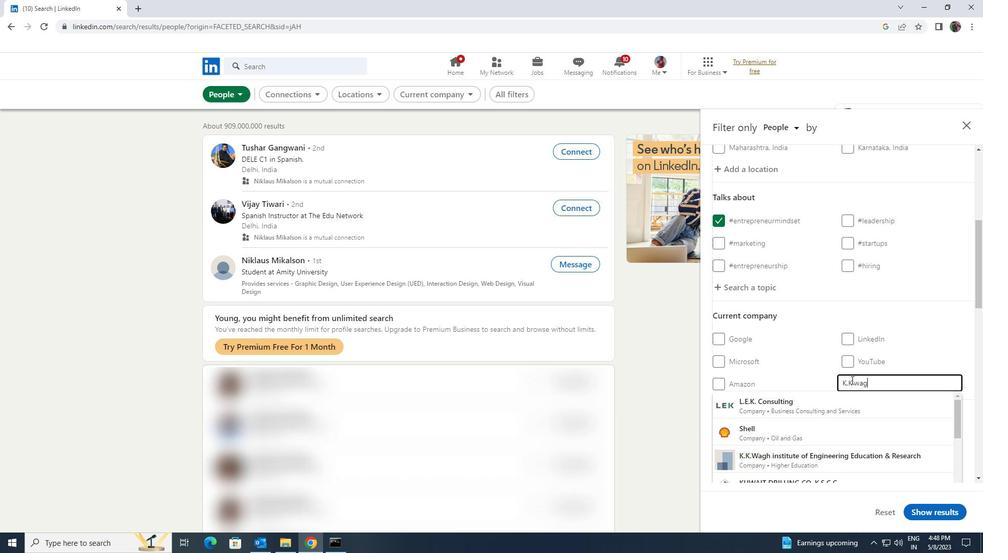 
Action: Mouse moved to (851, 383)
Screenshot: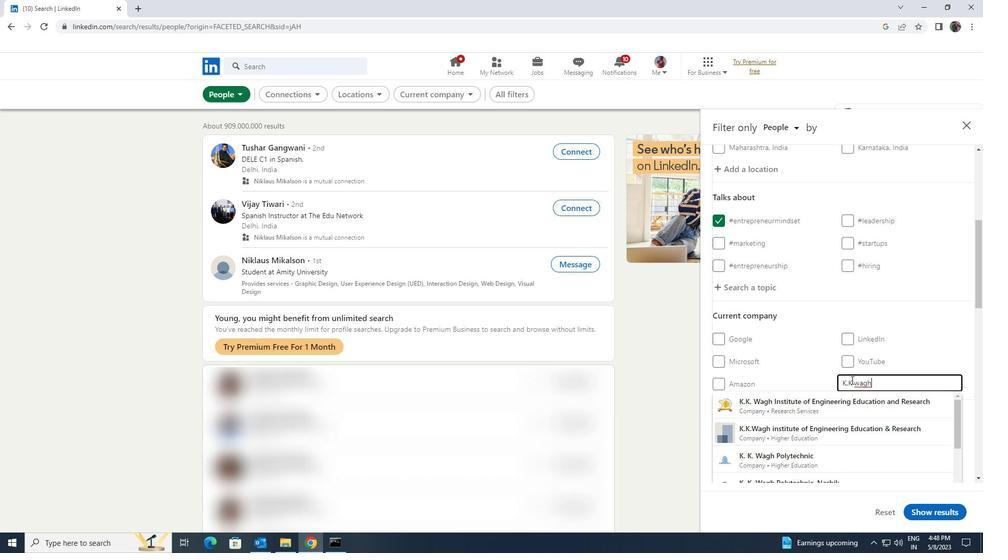 
Action: Key pressed <Key.space><Key.shift>POLY
Screenshot: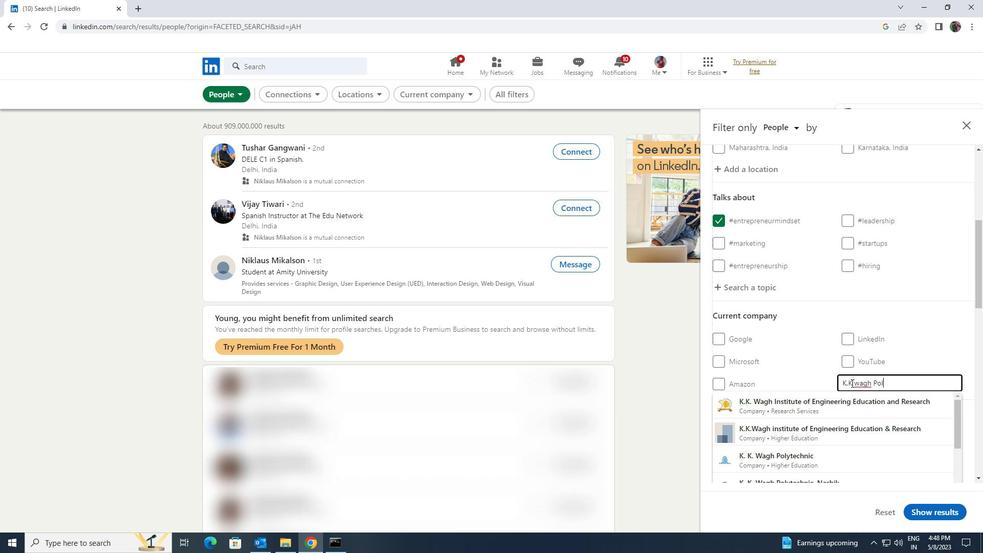 
Action: Mouse moved to (854, 395)
Screenshot: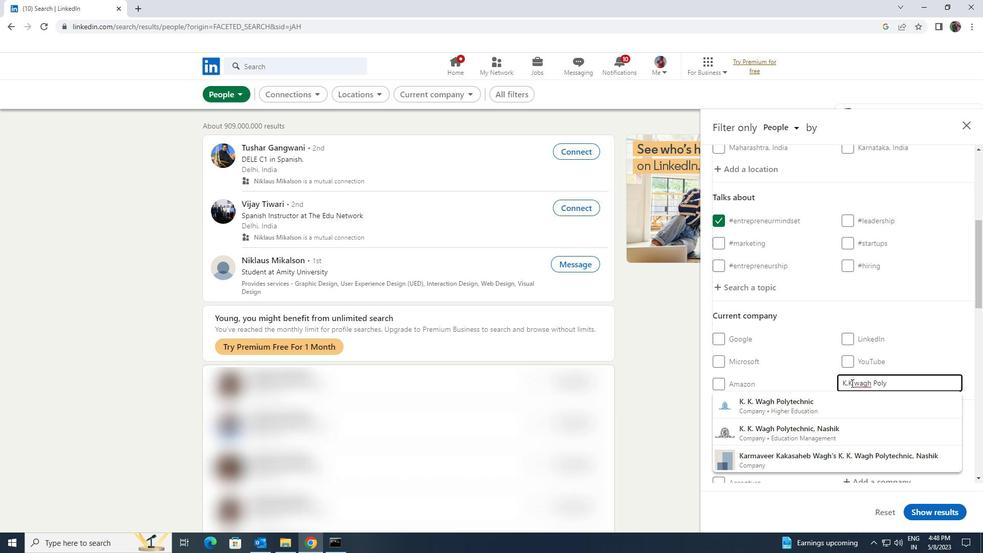 
Action: Mouse pressed left at (854, 395)
Screenshot: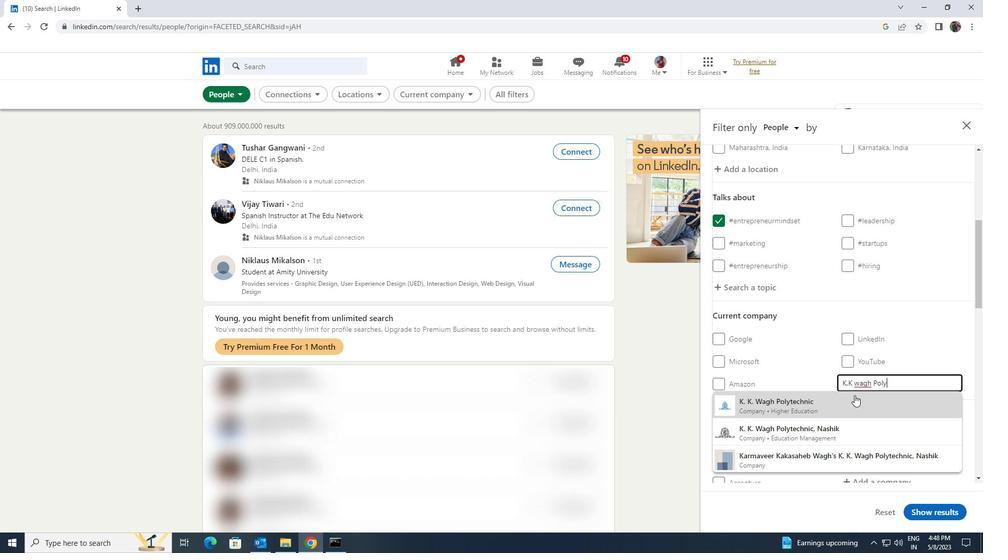
Action: Mouse scrolled (854, 394) with delta (0, 0)
Screenshot: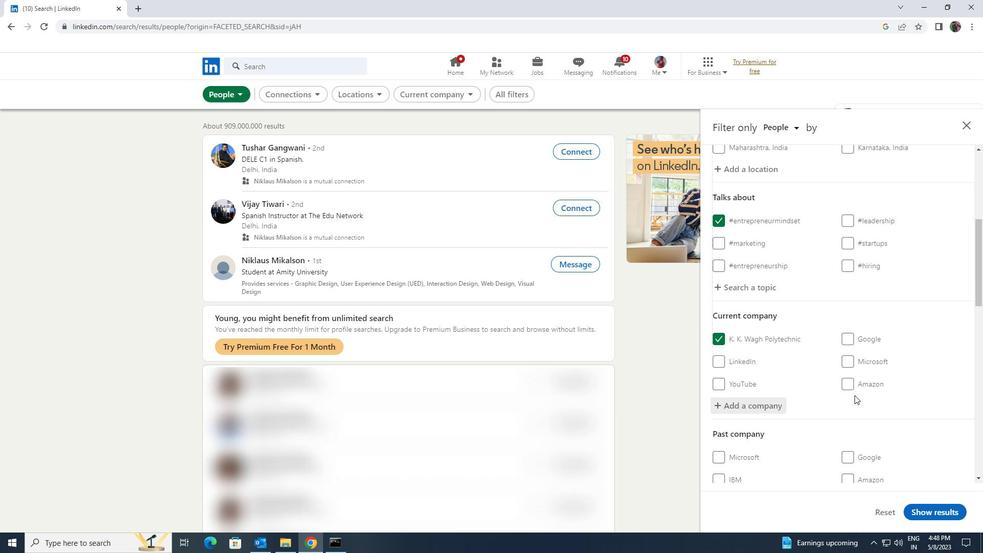 
Action: Mouse scrolled (854, 394) with delta (0, 0)
Screenshot: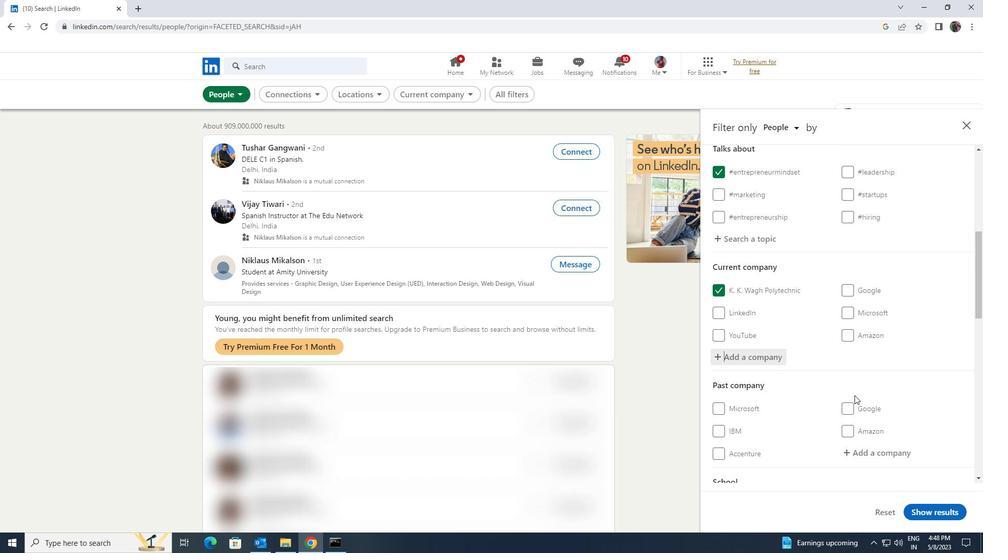 
Action: Mouse scrolled (854, 394) with delta (0, 0)
Screenshot: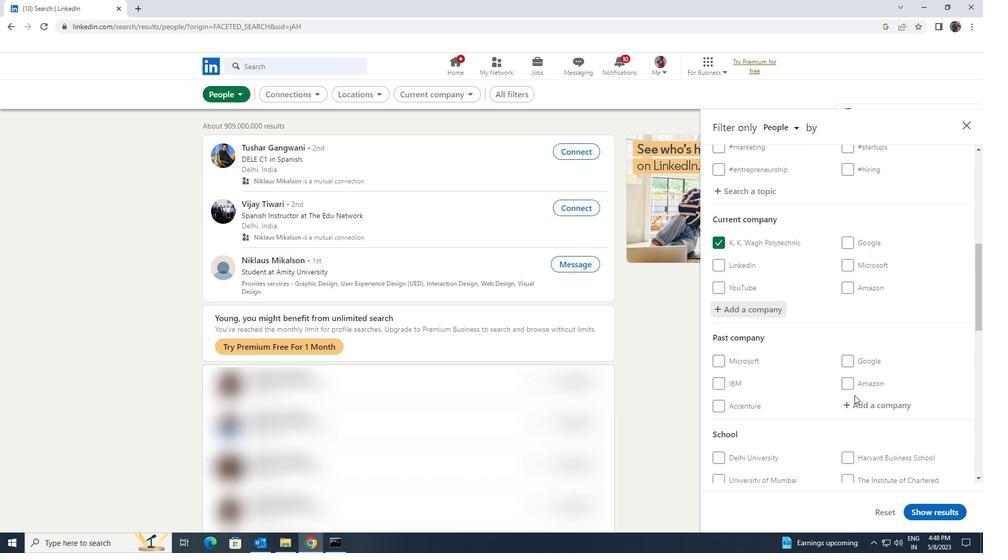 
Action: Mouse scrolled (854, 394) with delta (0, 0)
Screenshot: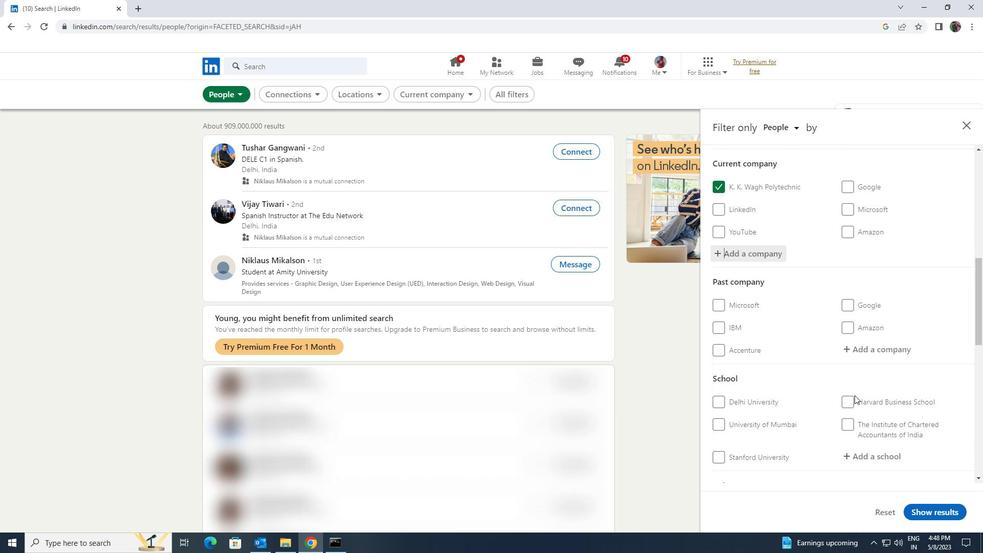 
Action: Mouse scrolled (854, 394) with delta (0, 0)
Screenshot: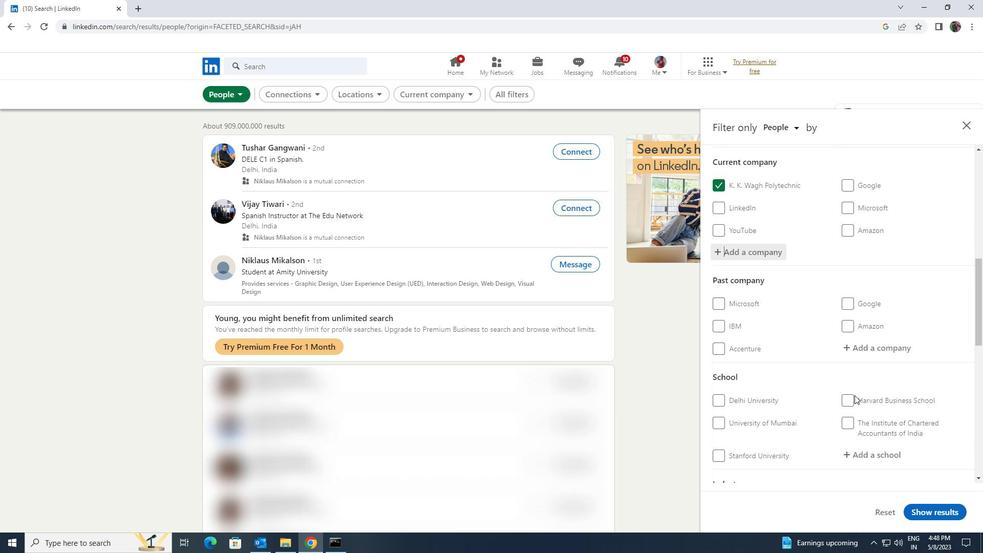 
Action: Mouse moved to (867, 355)
Screenshot: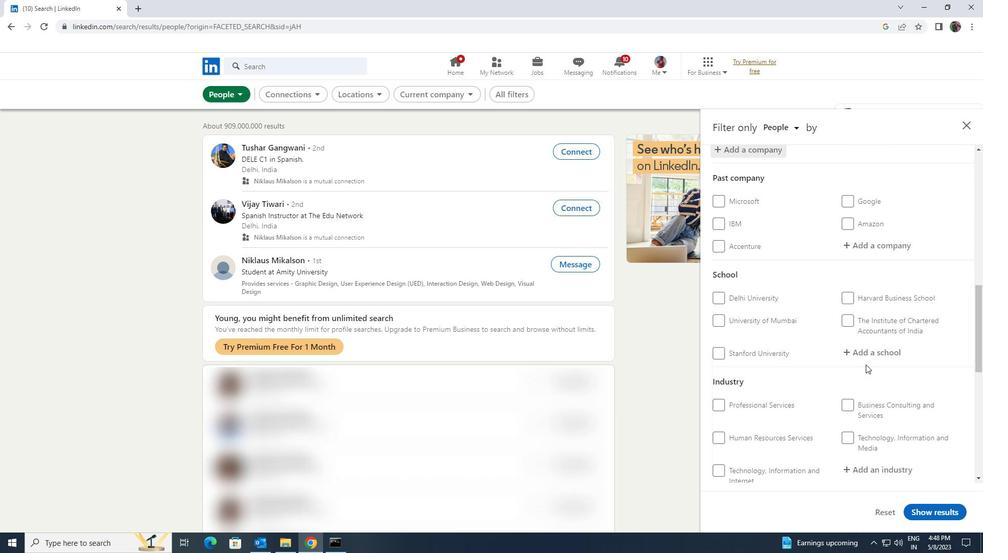 
Action: Mouse pressed left at (867, 355)
Screenshot: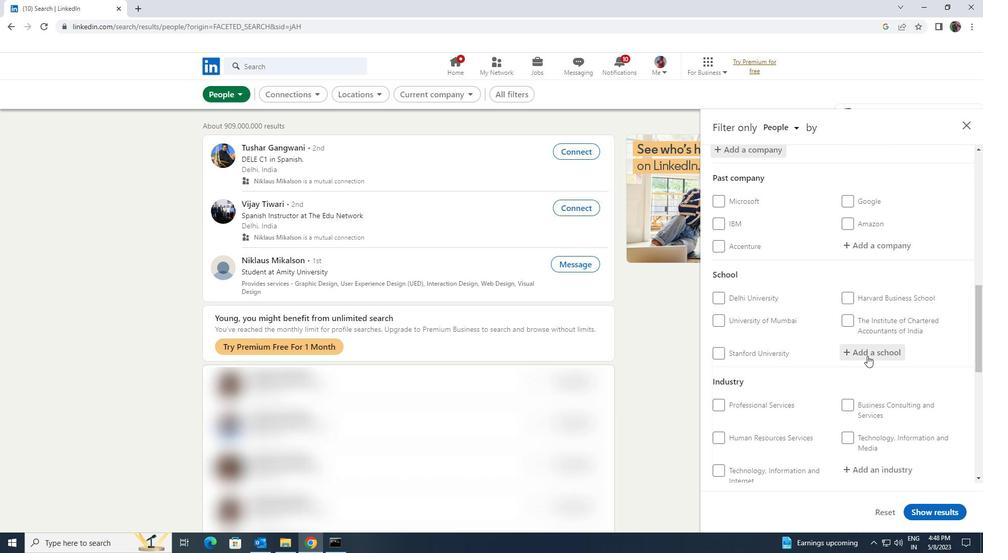 
Action: Key pressed <Key.shift>COMMUNITY<Key.space><Key.shift><Key.shift><Key.shift><Key.shift><Key.shift><Key.shift><Key.shift><Key.shift><Key.shift><Key.shift><Key.shift><Key.shift><Key.shift><Key.shift><Key.shift><Key.shift><Key.shift>DEVELOPMENT<Key.space>AND<Key.space><Key.space><Key.shift><Key.shift><Key.shift><Key.shift><Key.shift><Key.shift><Key.shift>URBAN<Key.space><Key.shift>PLANING<Key.enter>
Screenshot: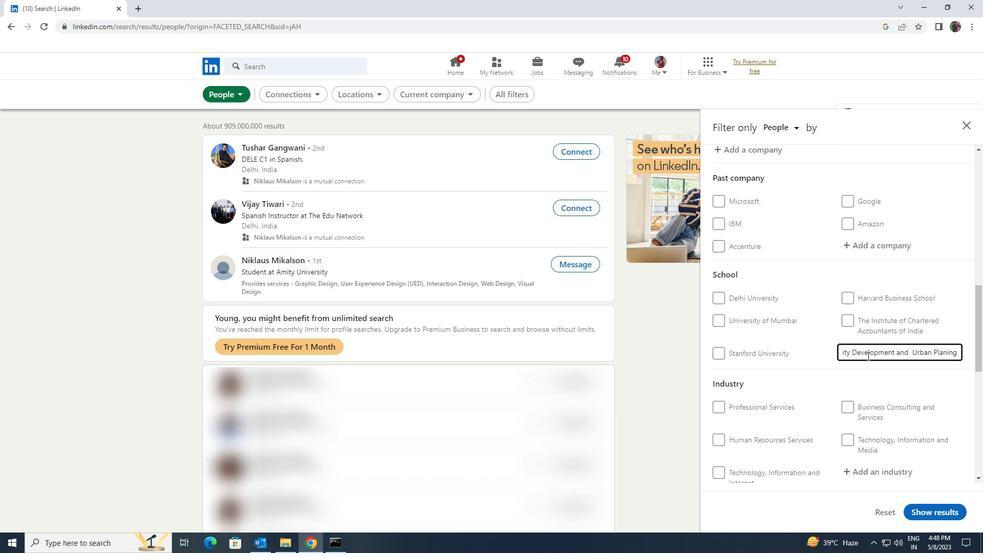 
Action: Mouse scrolled (867, 355) with delta (0, 0)
Screenshot: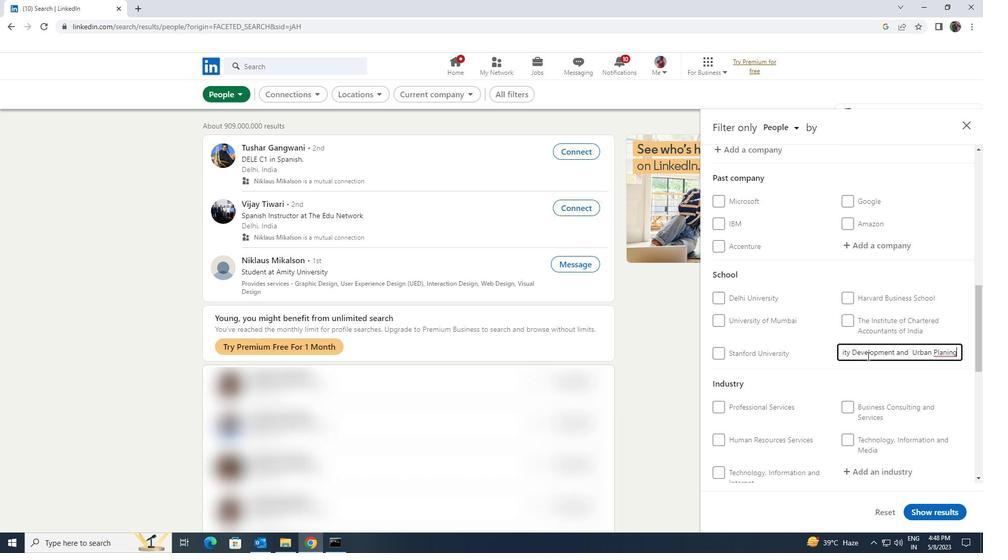 
Action: Mouse scrolled (867, 355) with delta (0, 0)
Screenshot: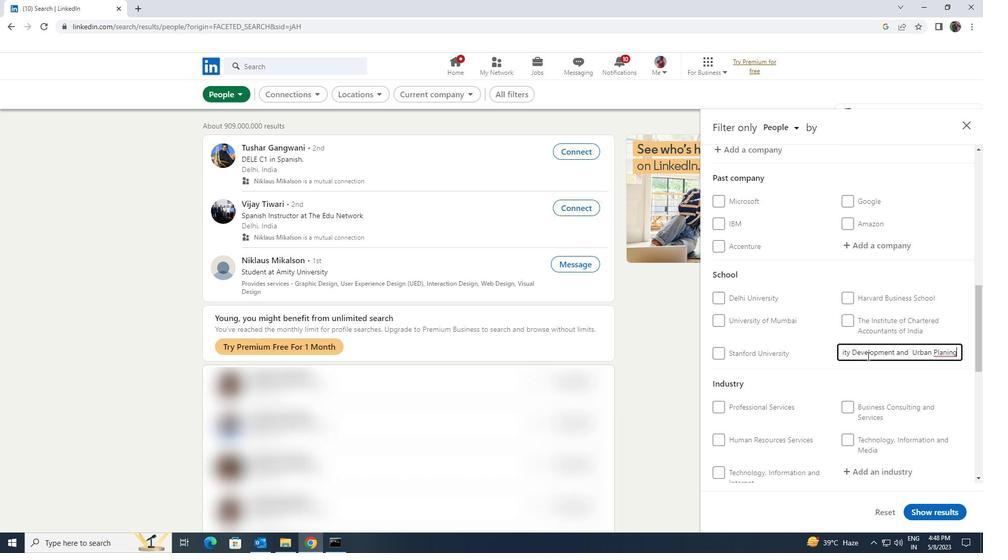 
Action: Mouse moved to (867, 363)
Screenshot: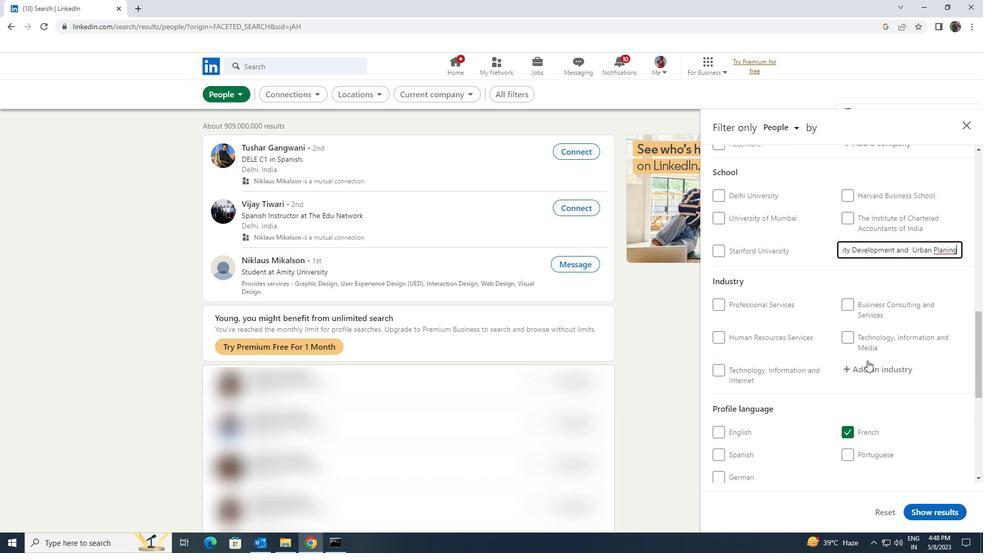 
Action: Mouse pressed left at (867, 363)
Screenshot: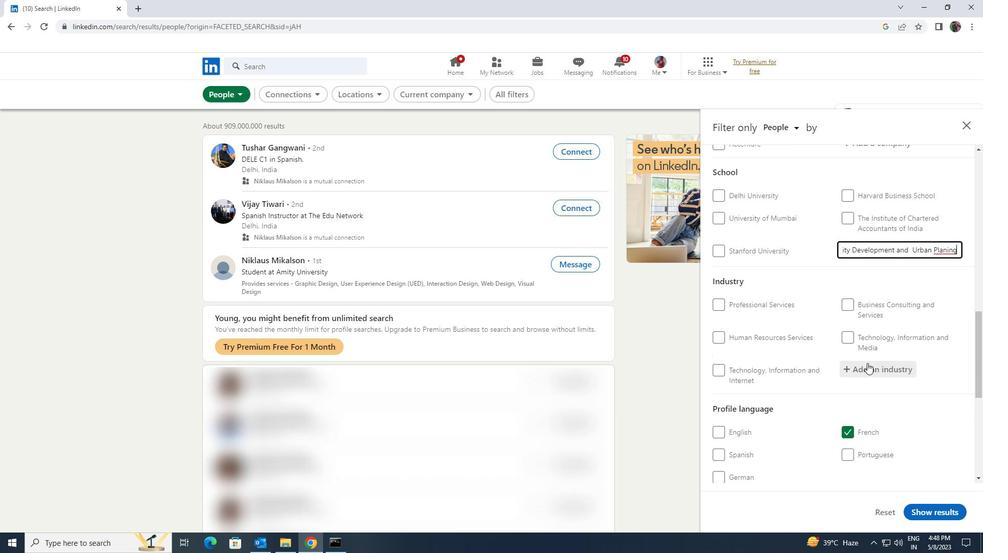 
Action: Key pressed <Key.shift><Key.shift><Key.shift><Key.shift>HEADSHOT<Key.space><Key.shift><Key.shift>PHOTOSHOT<Key.enter>
Screenshot: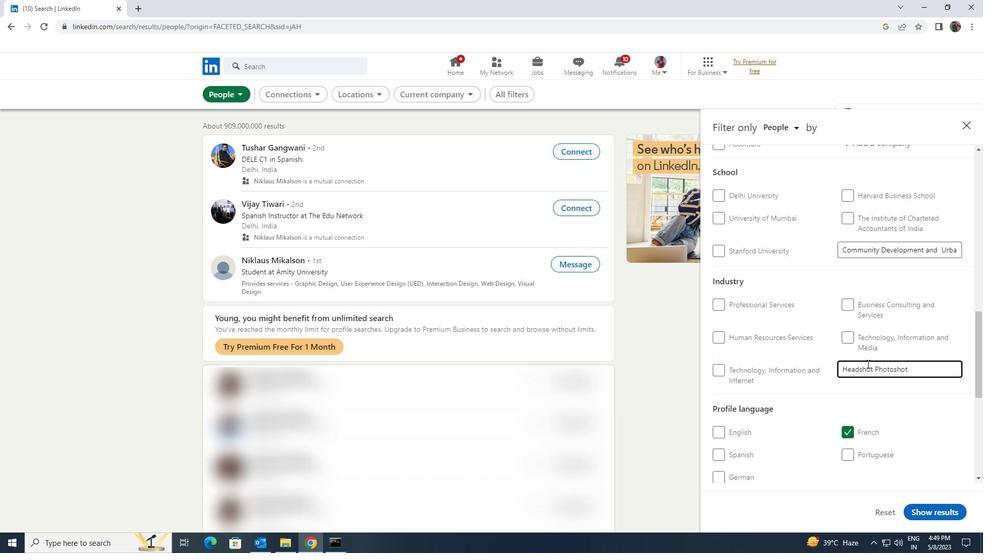 
Action: Mouse scrolled (867, 363) with delta (0, 0)
Screenshot: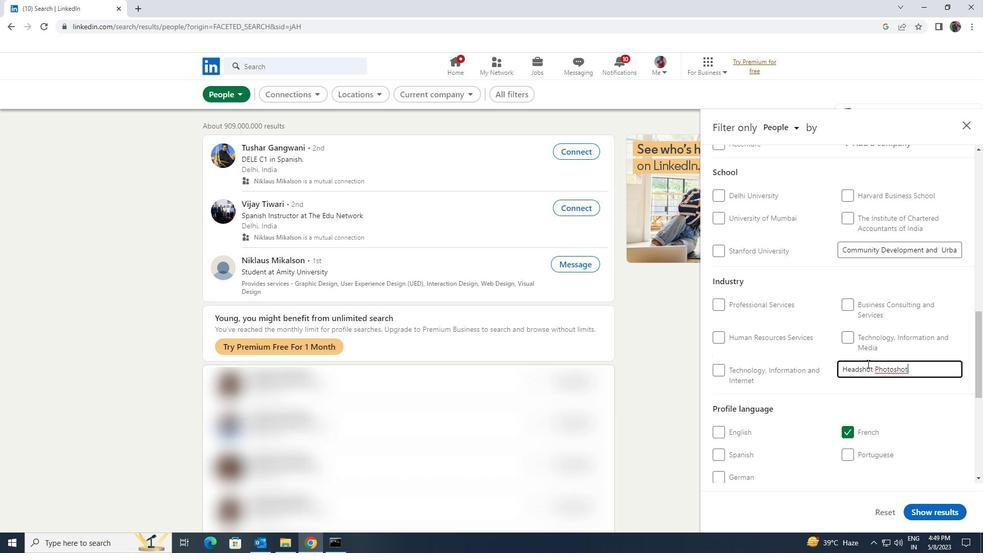 
Action: Mouse scrolled (867, 363) with delta (0, 0)
Screenshot: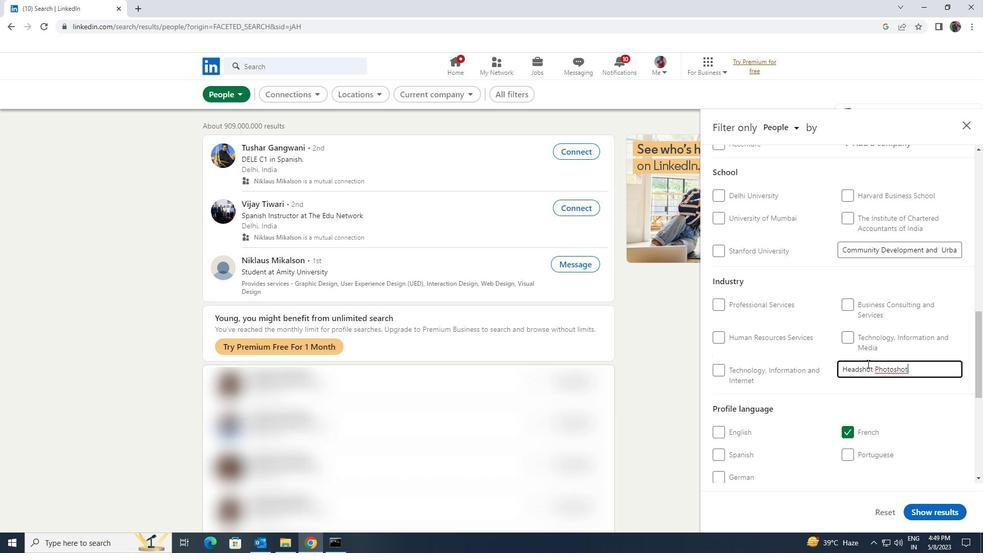 
Action: Mouse scrolled (867, 363) with delta (0, 0)
Screenshot: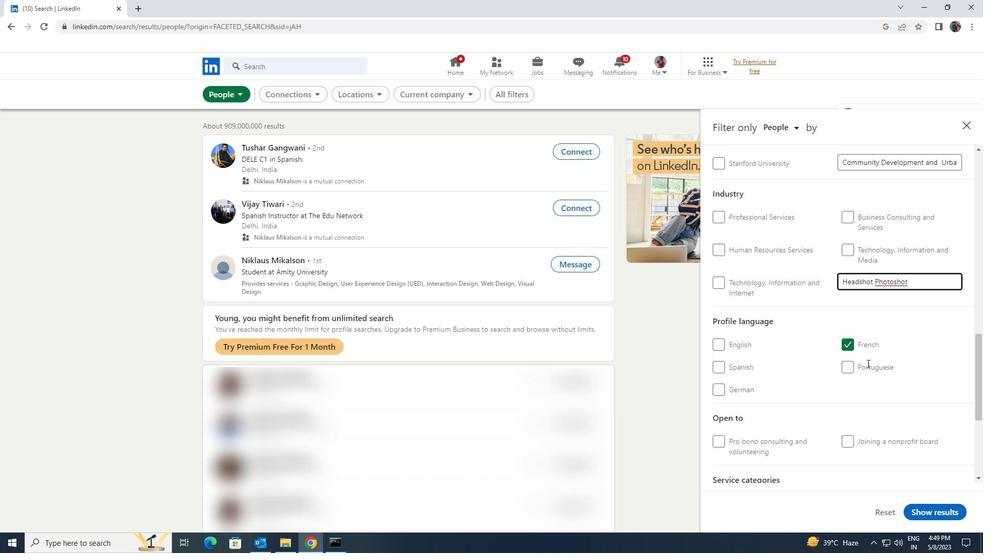 
Action: Mouse scrolled (867, 363) with delta (0, 0)
Screenshot: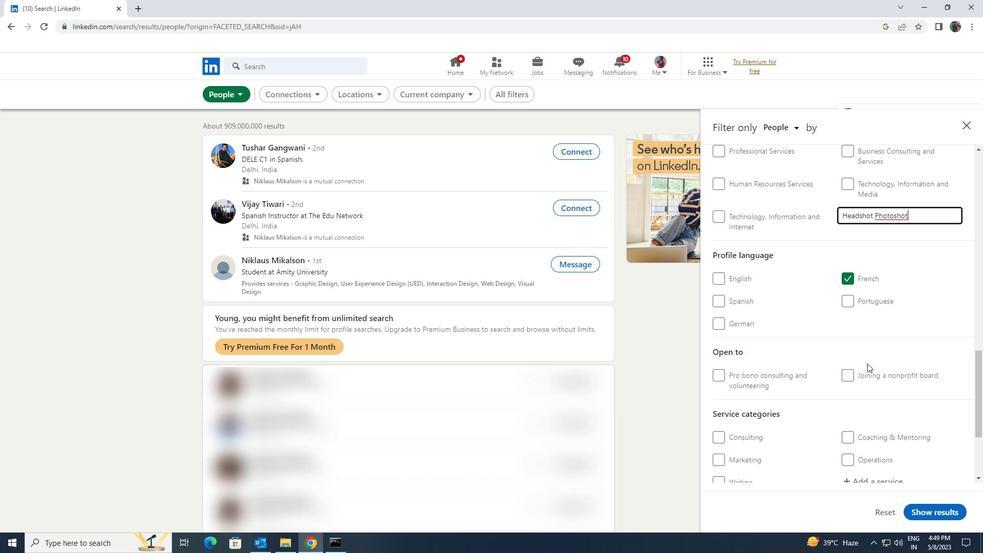 
Action: Mouse scrolled (867, 363) with delta (0, 0)
Screenshot: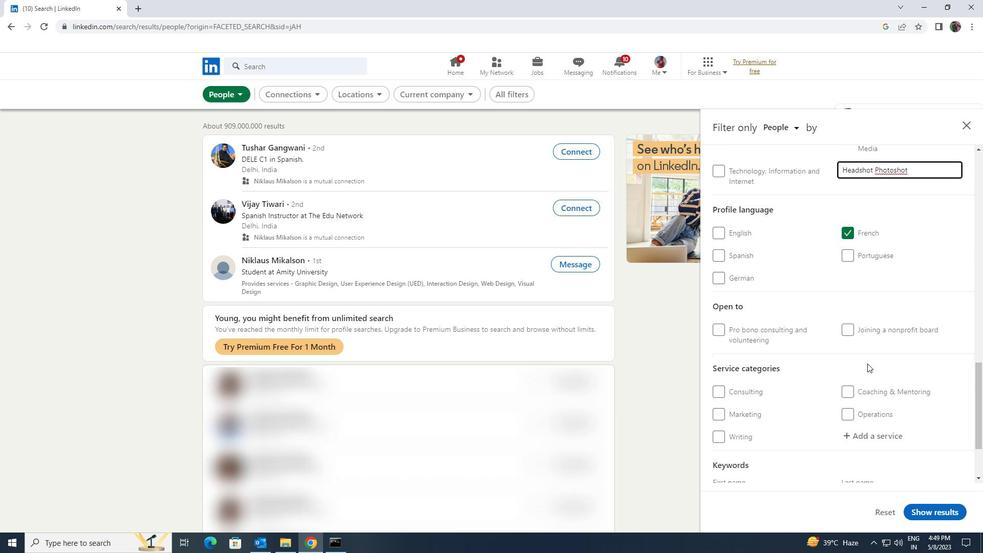 
Action: Mouse moved to (866, 372)
Screenshot: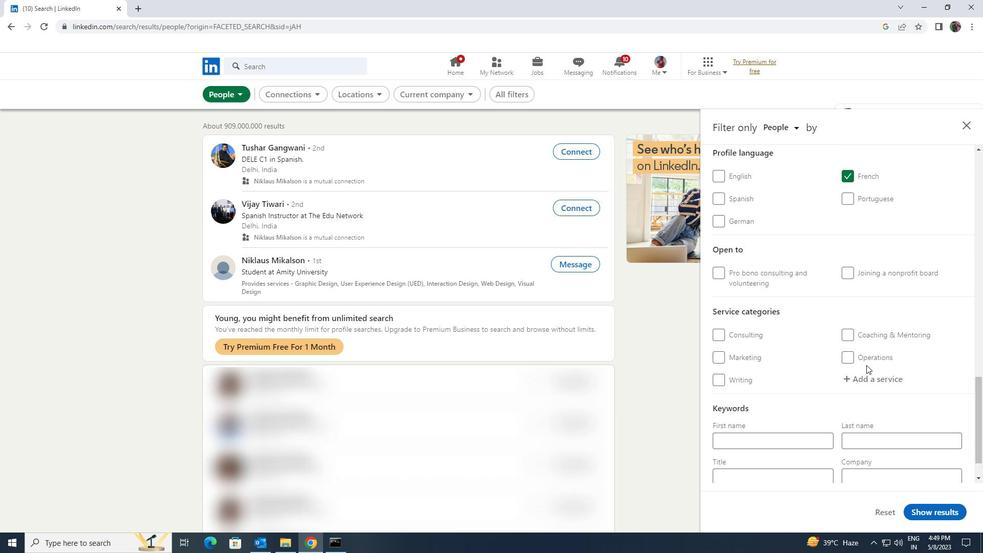 
Action: Mouse pressed left at (866, 372)
Screenshot: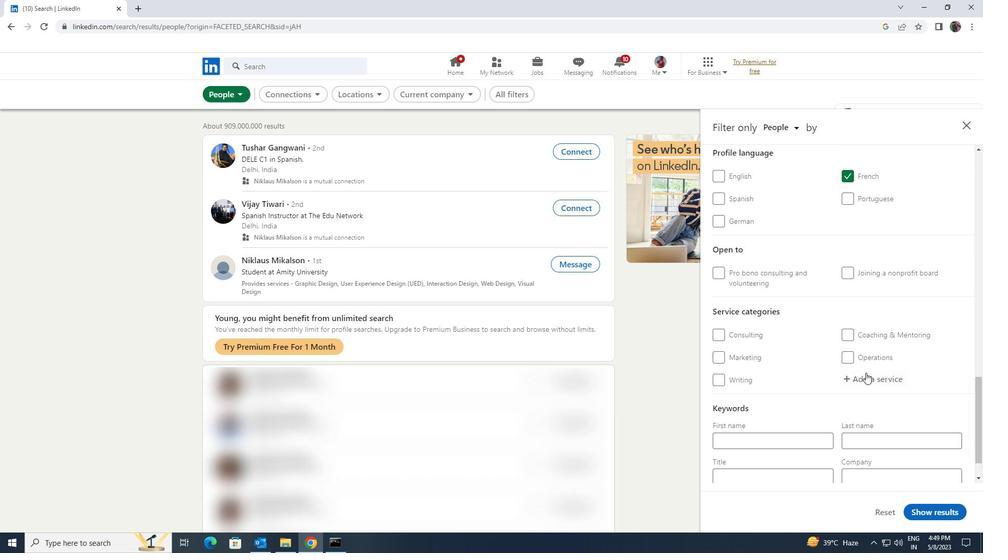 
Action: Key pressed <Key.shift>J<Key.backspace><Key.shift>HEAD
Screenshot: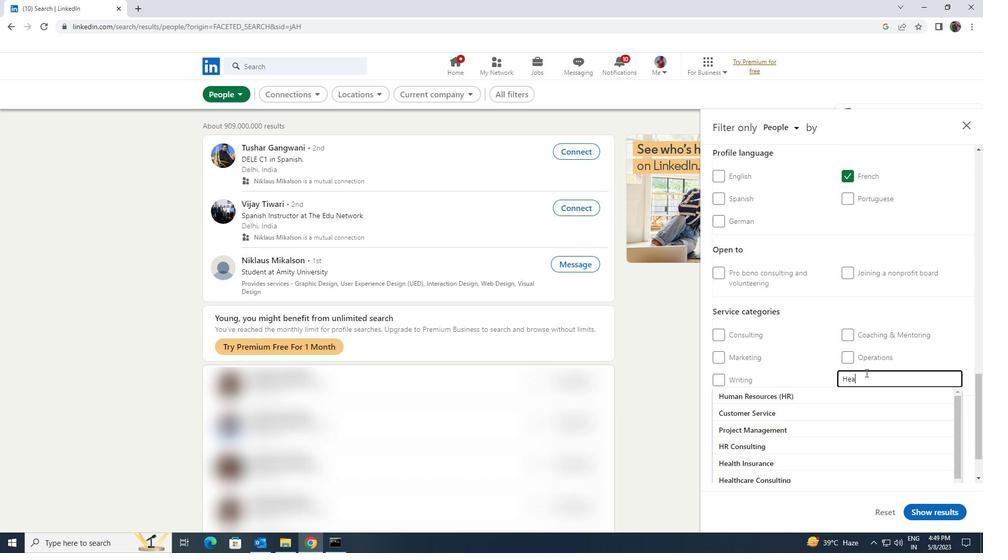 
Action: Mouse moved to (863, 390)
Screenshot: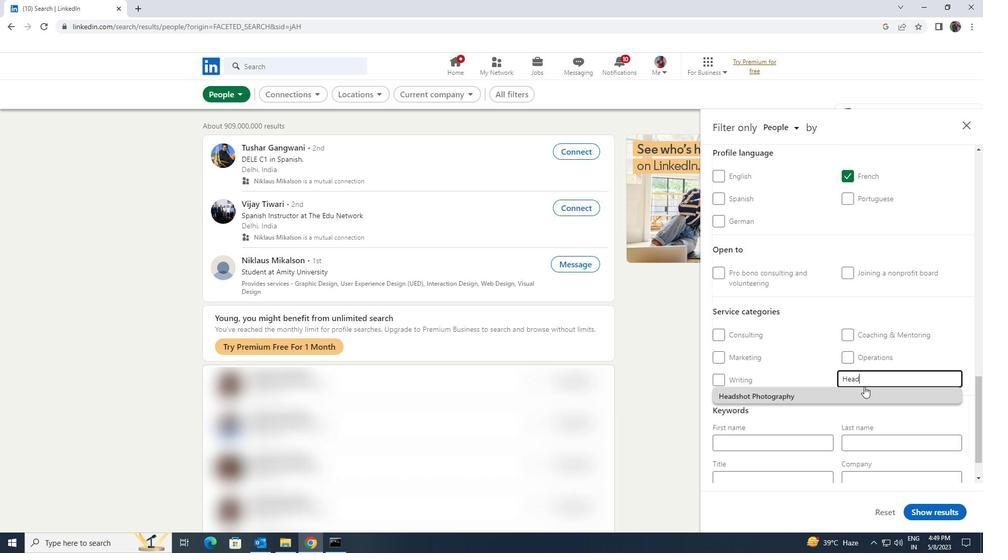 
Action: Mouse pressed left at (863, 390)
Screenshot: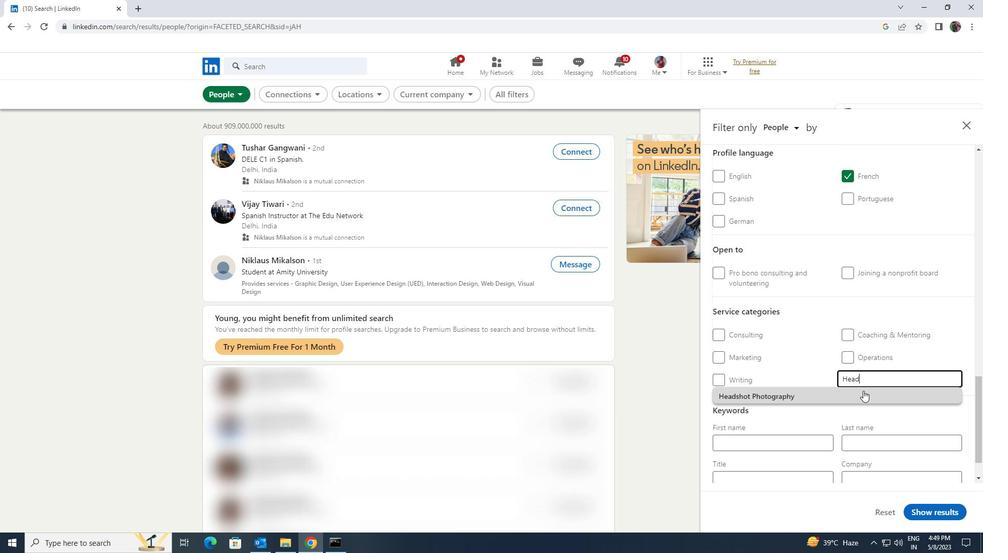 
Action: Mouse moved to (863, 391)
Screenshot: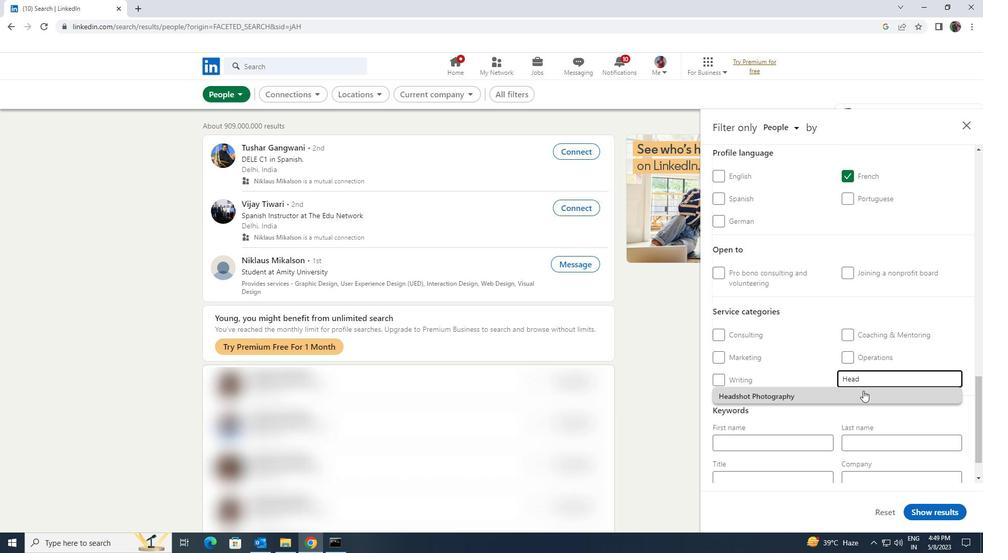 
Action: Mouse scrolled (863, 390) with delta (0, 0)
Screenshot: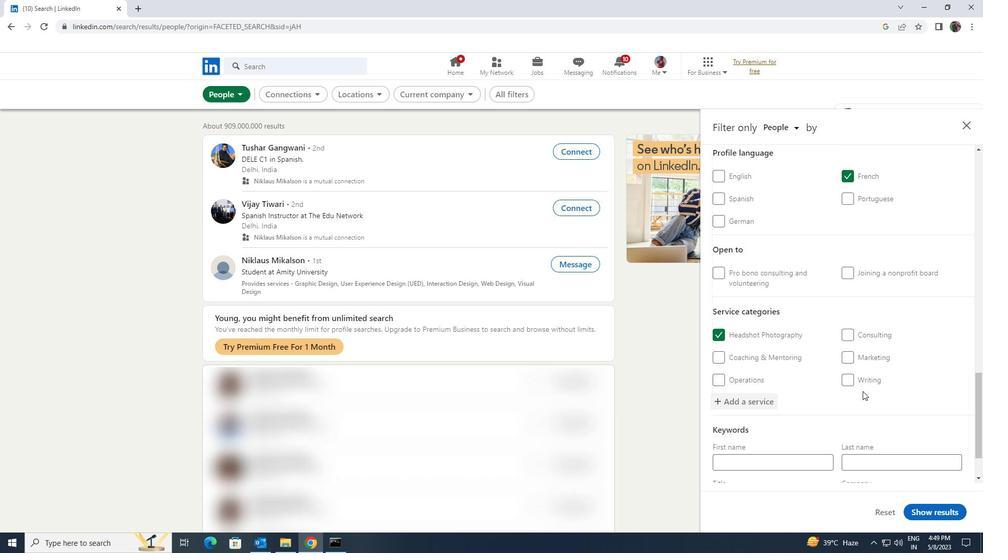
Action: Mouse scrolled (863, 390) with delta (0, 0)
Screenshot: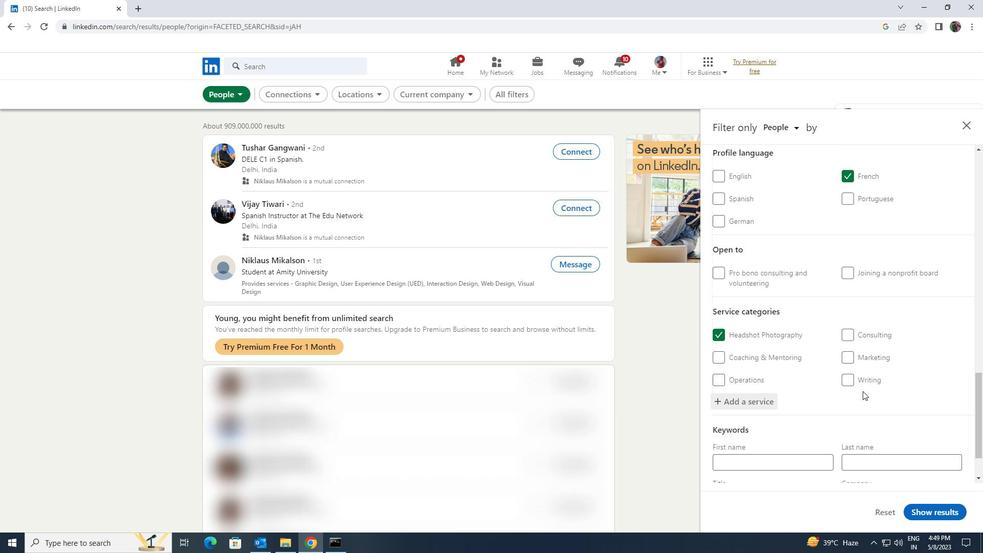 
Action: Mouse moved to (863, 391)
Screenshot: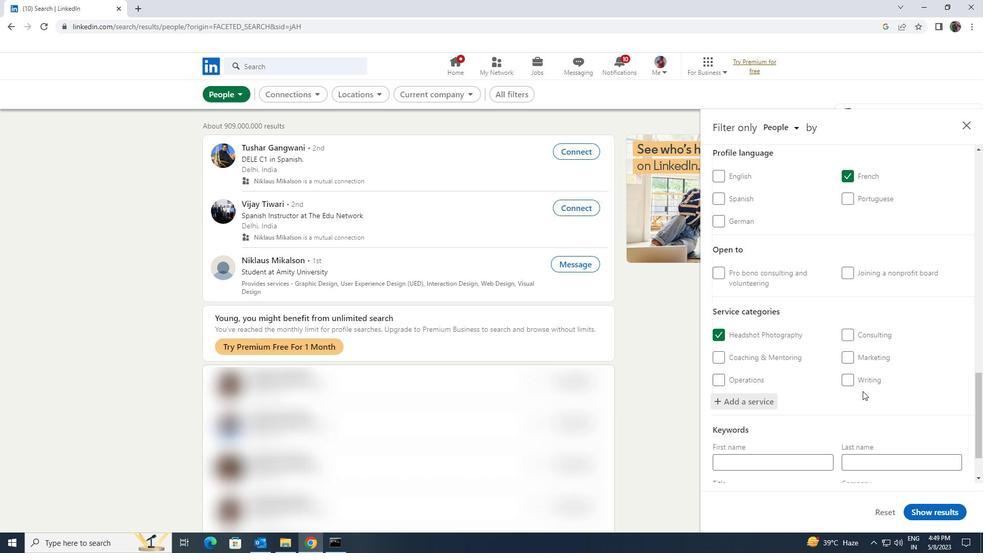 
Action: Mouse scrolled (863, 390) with delta (0, 0)
Screenshot: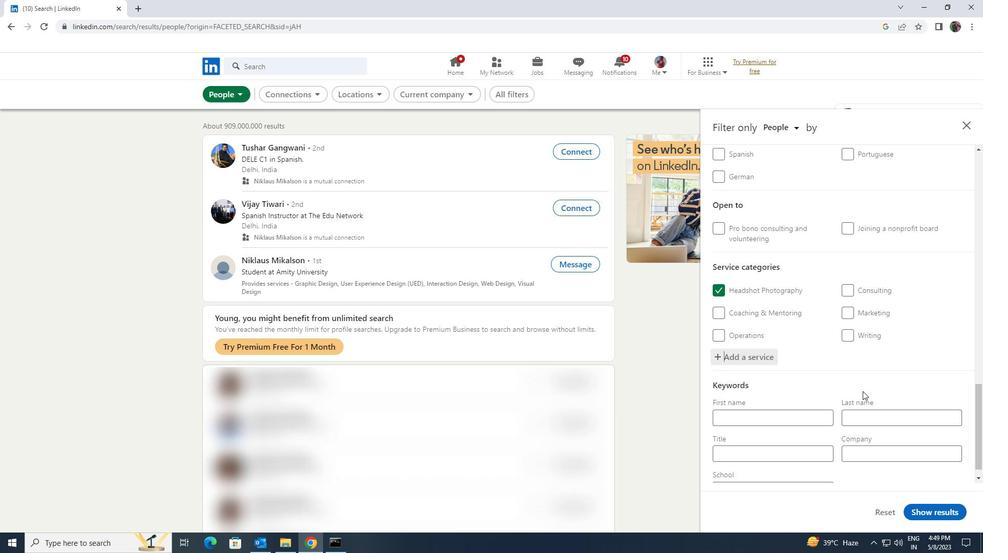
Action: Mouse scrolled (863, 390) with delta (0, 0)
Screenshot: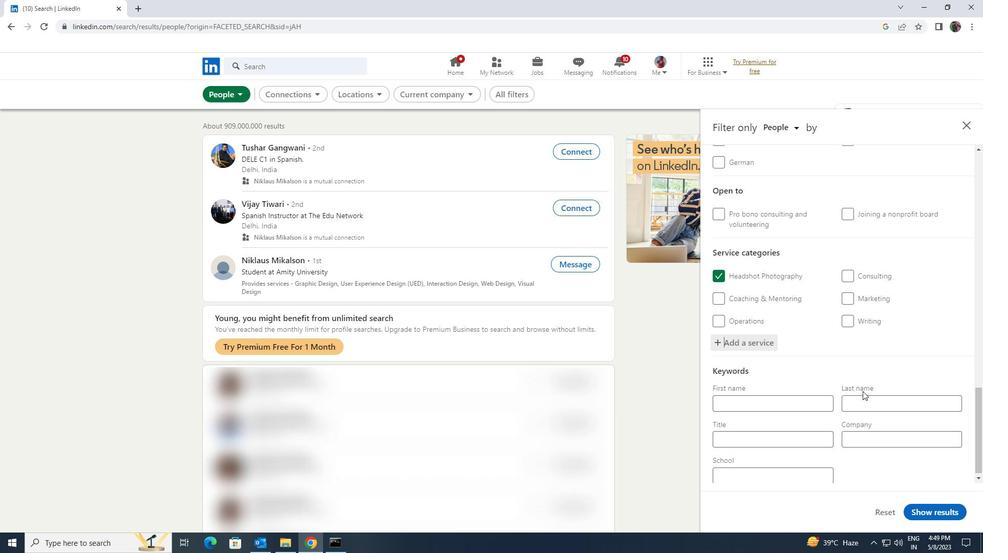 
Action: Mouse moved to (826, 436)
Screenshot: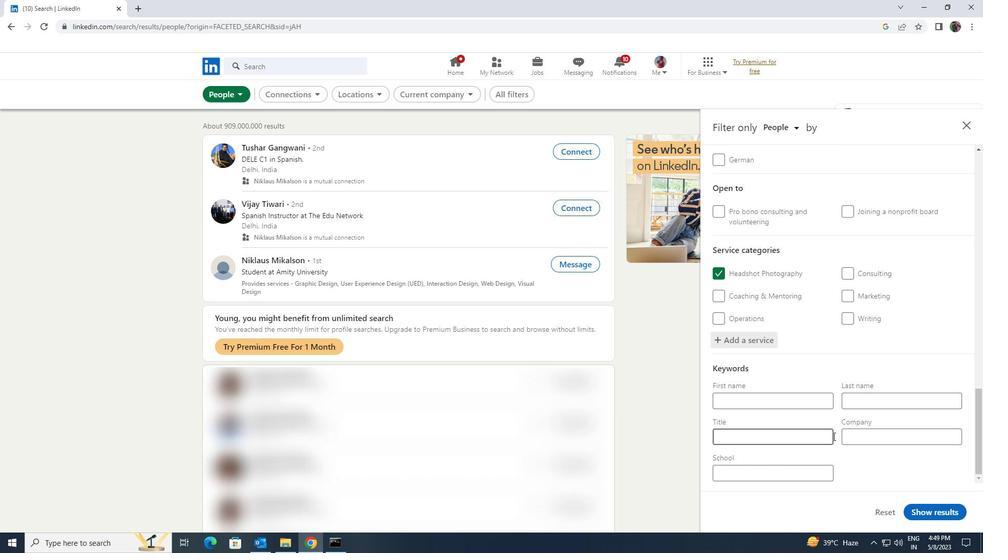 
Action: Mouse pressed left at (826, 436)
Screenshot: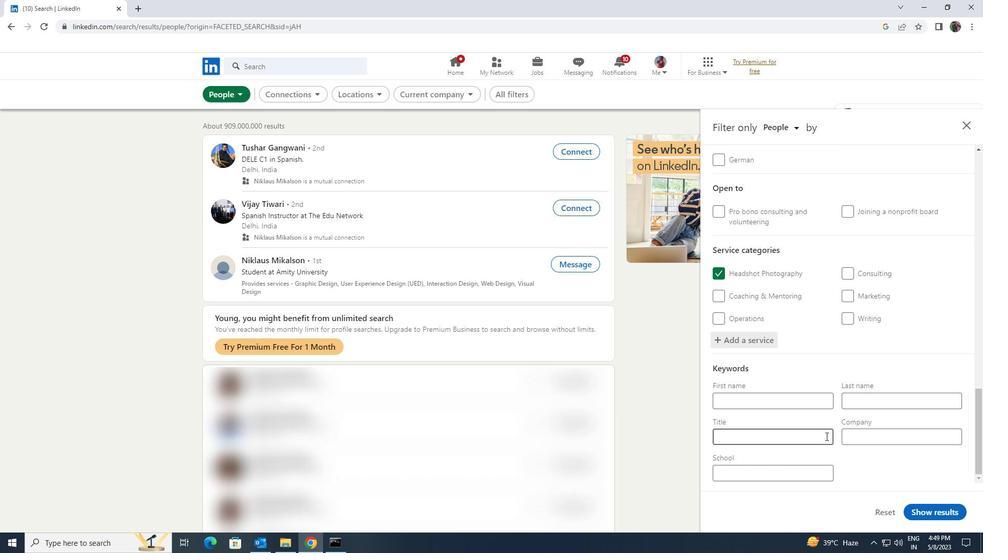 
Action: Key pressed <Key.shift><Key.shift><Key.shift><Key.shift><Key.shift><Key.shift><Key.shift><Key.shift><Key.shift>B2<Key.shift>B<Key.space><Key.shift><Key.shift><Key.shift><Key.shift><Key.shift><Key.shift><Key.shift>SALES<Key.space><Key.shift><Key.shift><Key.shift><Key.shift><Key.shift><Key.shift><Key.shift><Key.shift><Key.shift><Key.shift><Key.shift><Key.shift><Key.shift><Key.shift><Key.shift><Key.shift><Key.shift><Key.shift><Key.shift>SPECIALIST
Screenshot: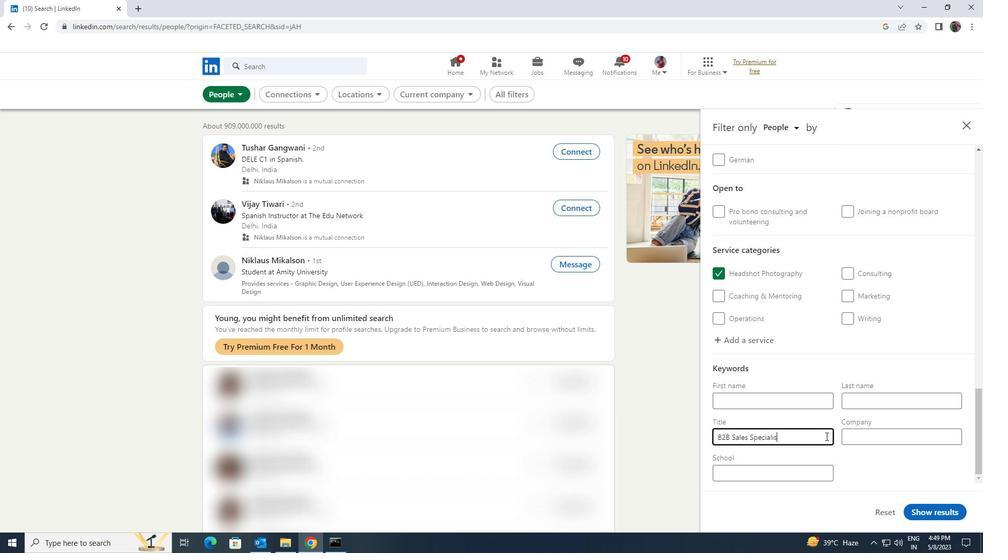 
Action: Mouse moved to (914, 510)
Screenshot: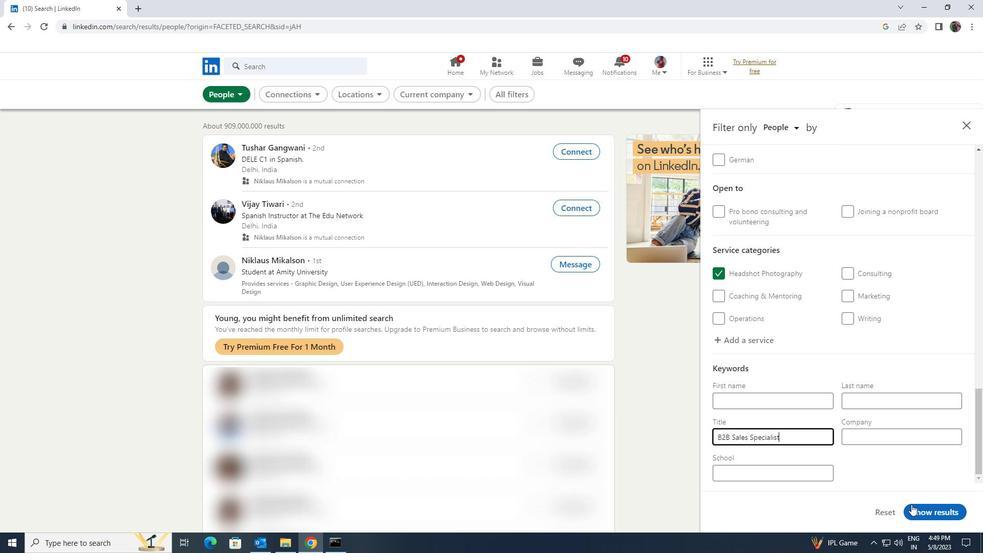 
Action: Mouse pressed left at (914, 510)
Screenshot: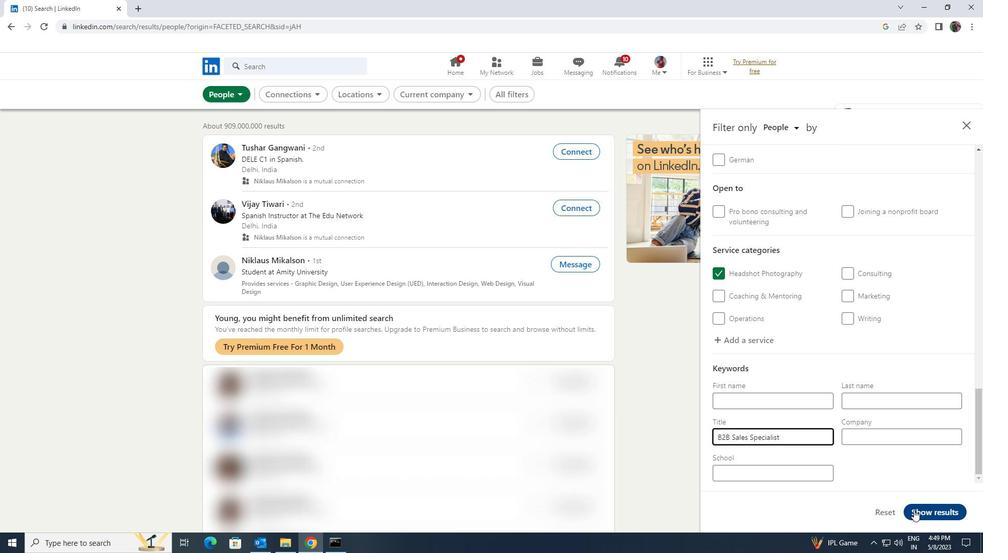 
